 Task: Find connections with filter location Wernigerode with filter topic #covid19with filter profile language Potuguese with filter current company Oil and Natural Gas Corporation Ltd with filter school Vidya Prasarak Mandals K G Joshi College of Arts & N G Bedekar College of Commerce Chendani Bunder Road Thane 400 601 with filter industry Commercial and Industrial Machinery Maintenance with filter service category Real Estate Appraisal with filter keywords title Wedding Coordinator
Action: Mouse moved to (474, 60)
Screenshot: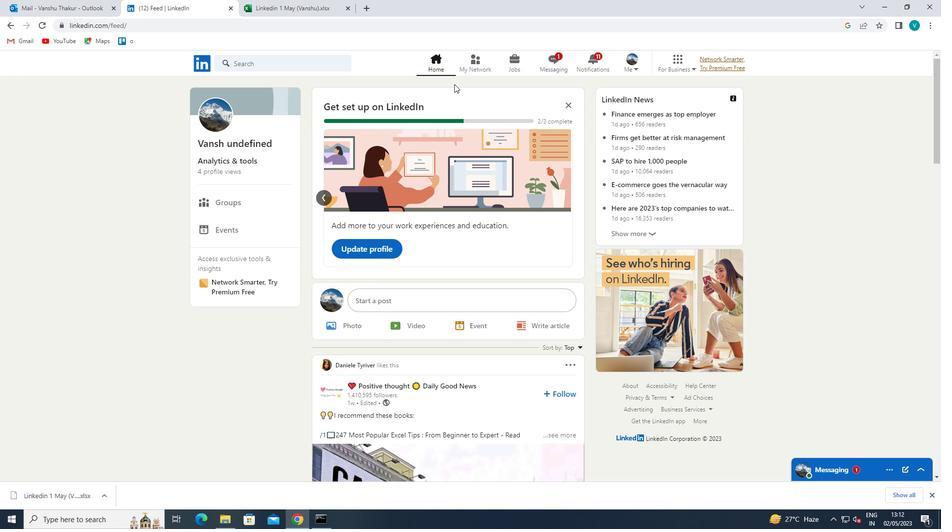 
Action: Mouse pressed left at (474, 60)
Screenshot: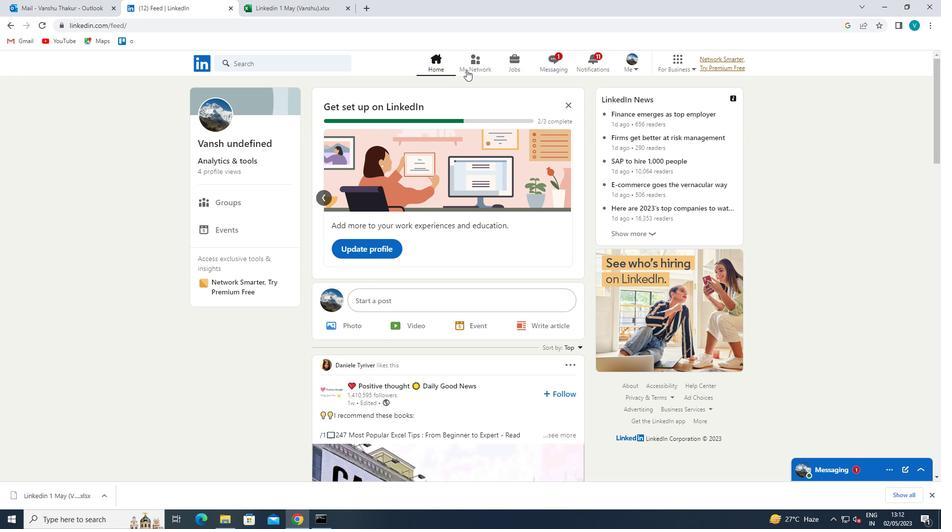 
Action: Mouse moved to (265, 112)
Screenshot: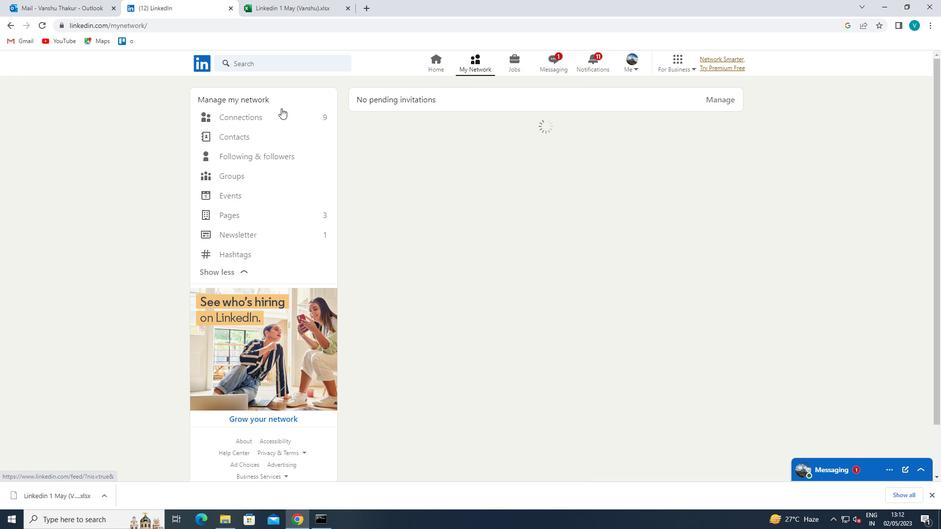 
Action: Mouse pressed left at (265, 112)
Screenshot: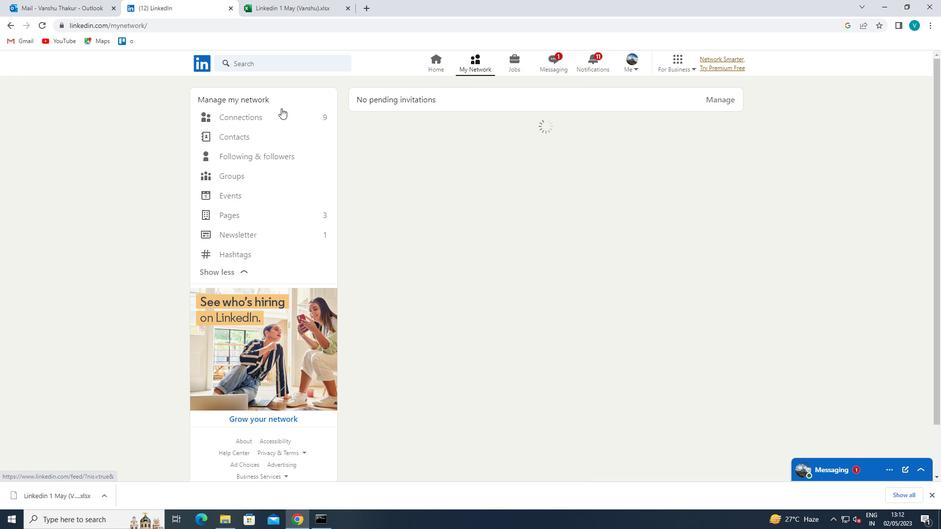 
Action: Mouse moved to (567, 121)
Screenshot: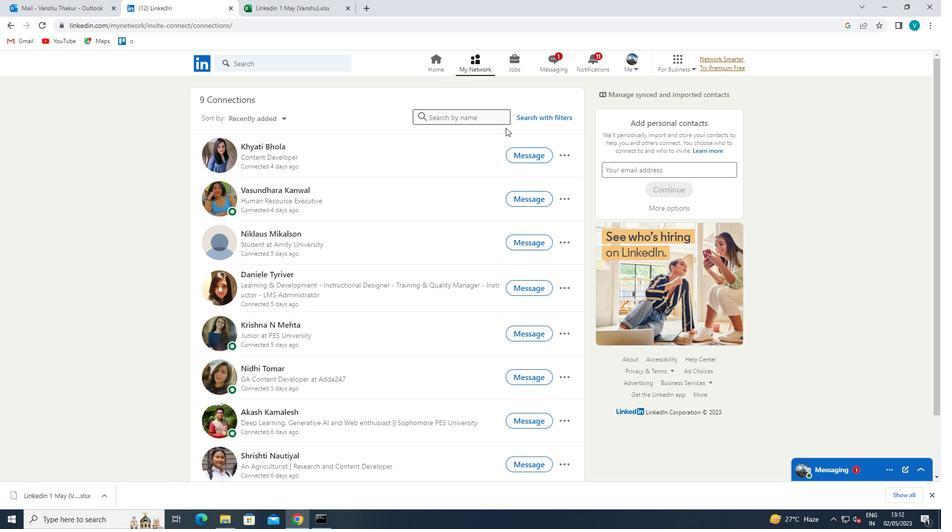 
Action: Mouse pressed left at (567, 121)
Screenshot: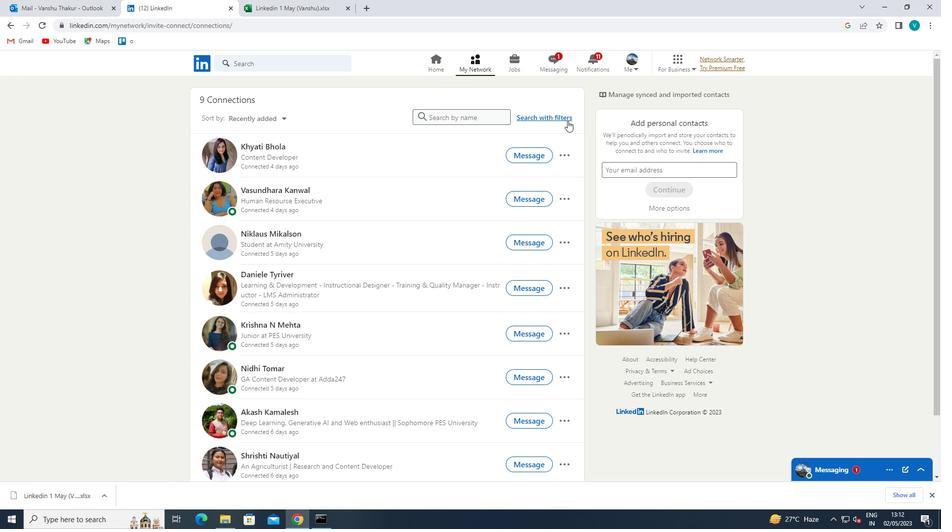 
Action: Mouse moved to (456, 90)
Screenshot: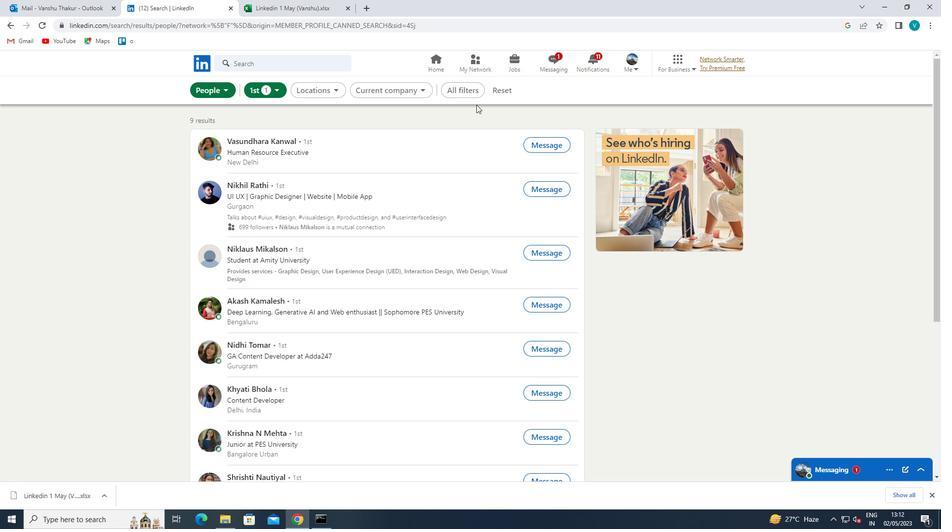 
Action: Mouse pressed left at (456, 90)
Screenshot: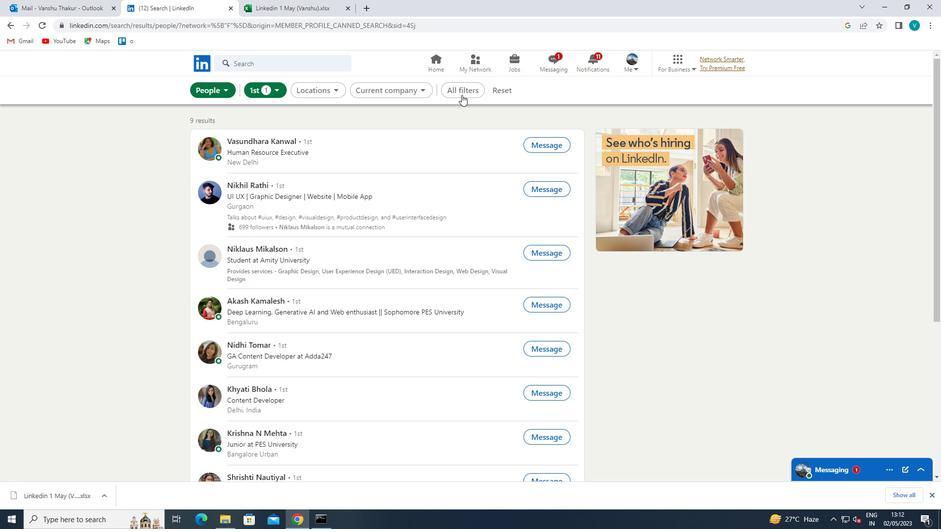 
Action: Mouse moved to (752, 196)
Screenshot: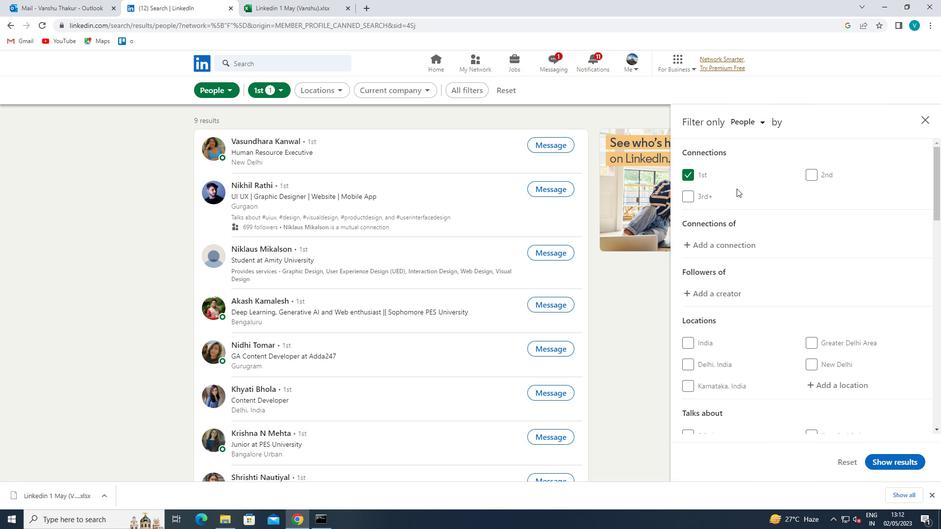 
Action: Mouse scrolled (752, 196) with delta (0, 0)
Screenshot: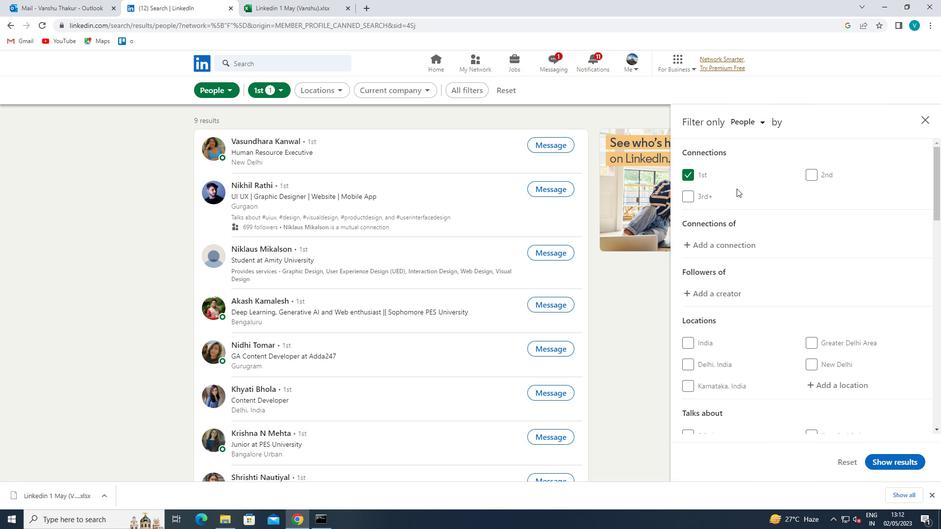 
Action: Mouse moved to (752, 197)
Screenshot: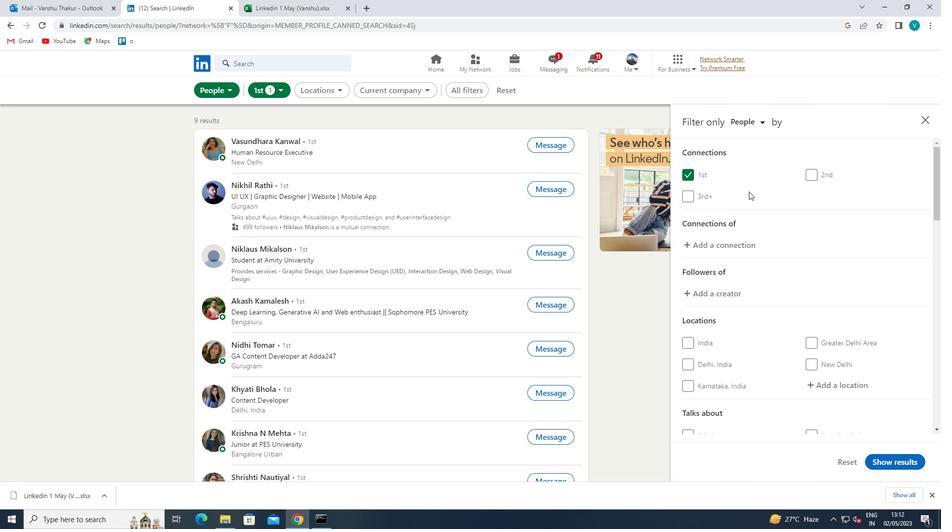 
Action: Mouse scrolled (752, 197) with delta (0, 0)
Screenshot: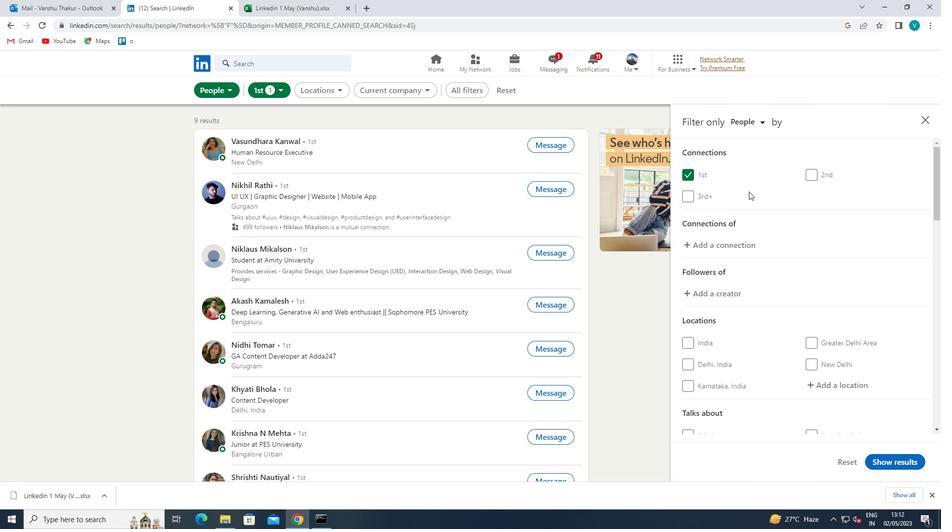 
Action: Mouse moved to (825, 287)
Screenshot: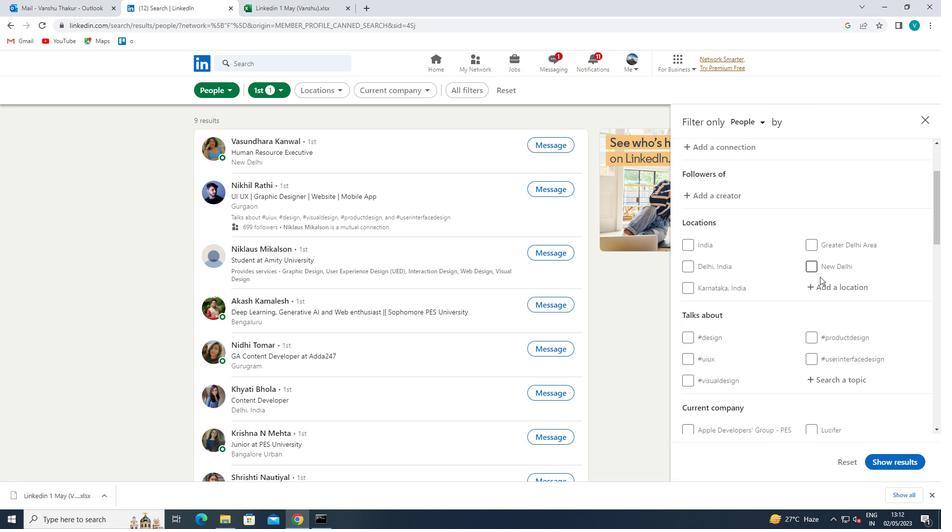 
Action: Mouse pressed left at (825, 287)
Screenshot: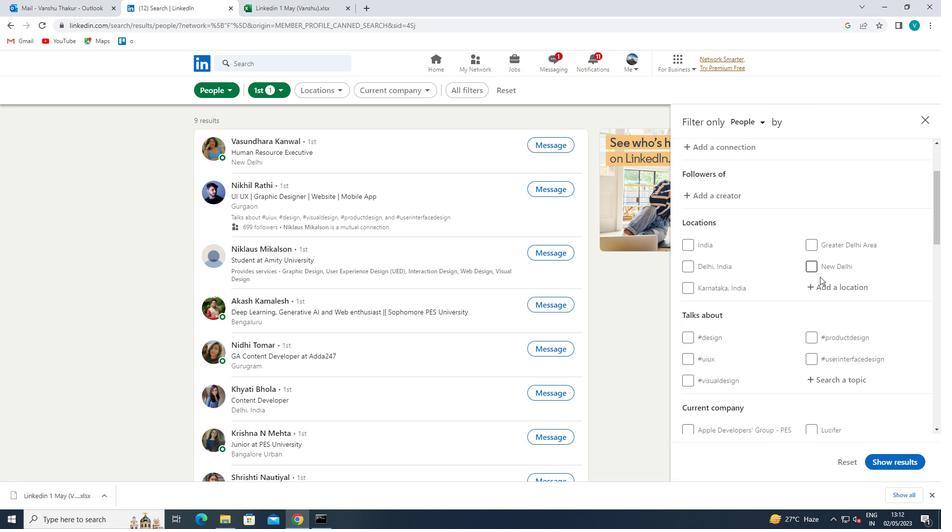 
Action: Key pressed <Key.shift><Key.shift>WERNI
Screenshot: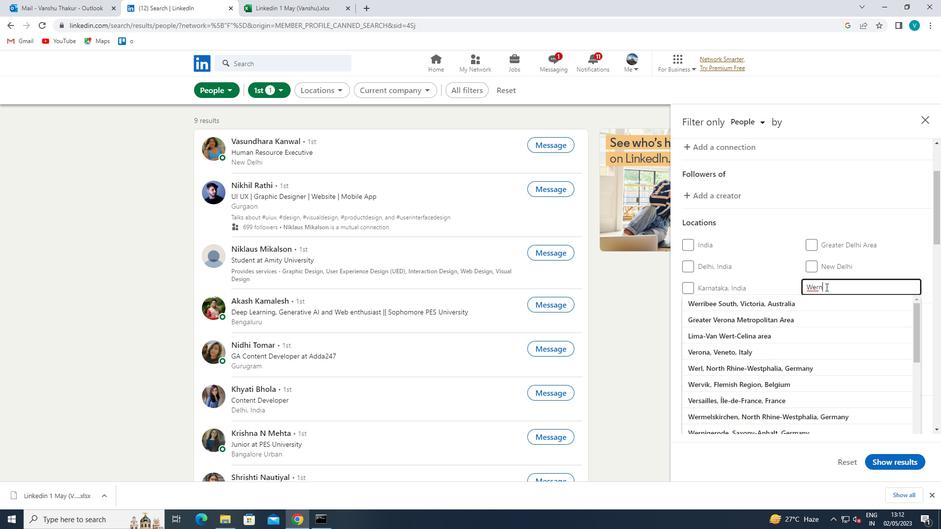 
Action: Mouse moved to (803, 306)
Screenshot: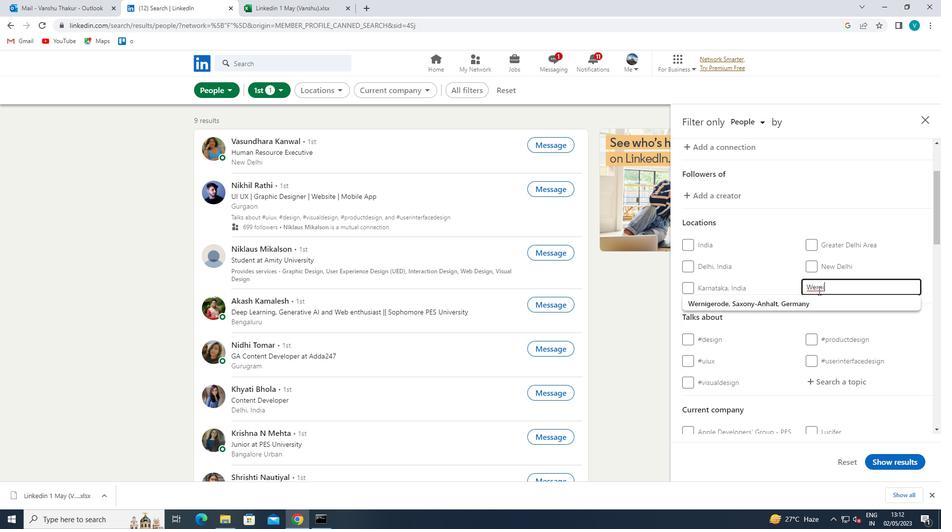 
Action: Mouse pressed left at (803, 306)
Screenshot: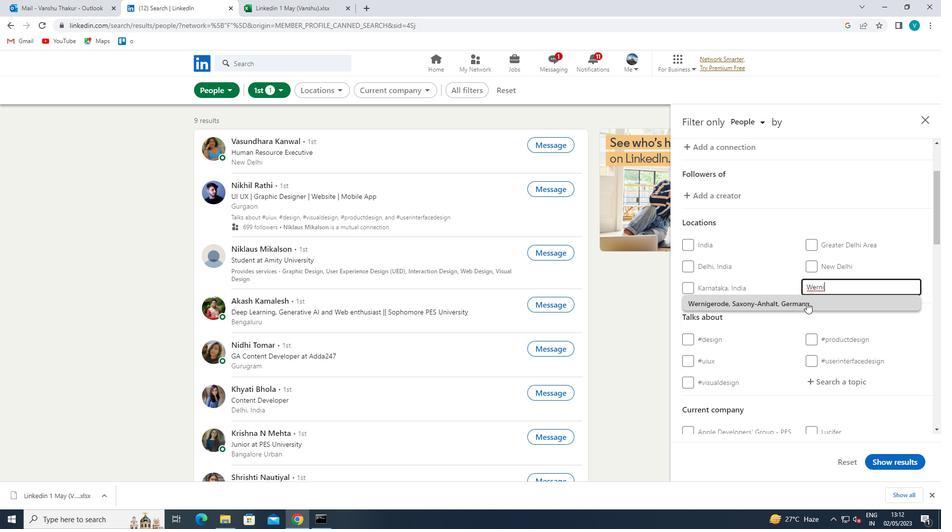 
Action: Mouse scrolled (803, 305) with delta (0, 0)
Screenshot: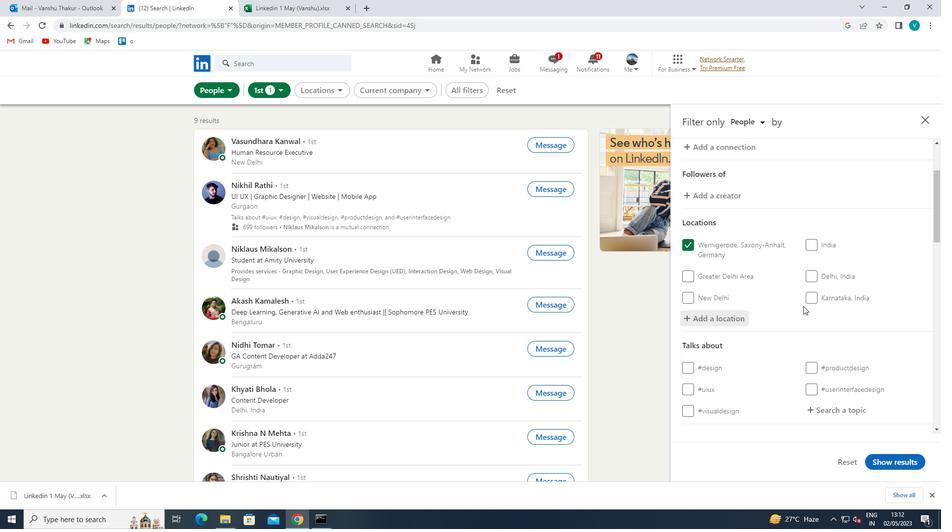
Action: Mouse scrolled (803, 305) with delta (0, 0)
Screenshot: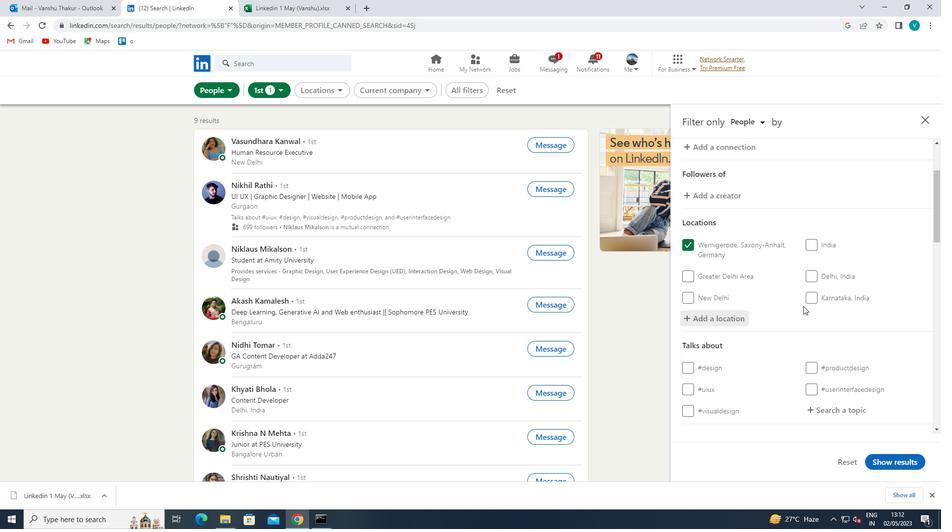 
Action: Mouse moved to (804, 308)
Screenshot: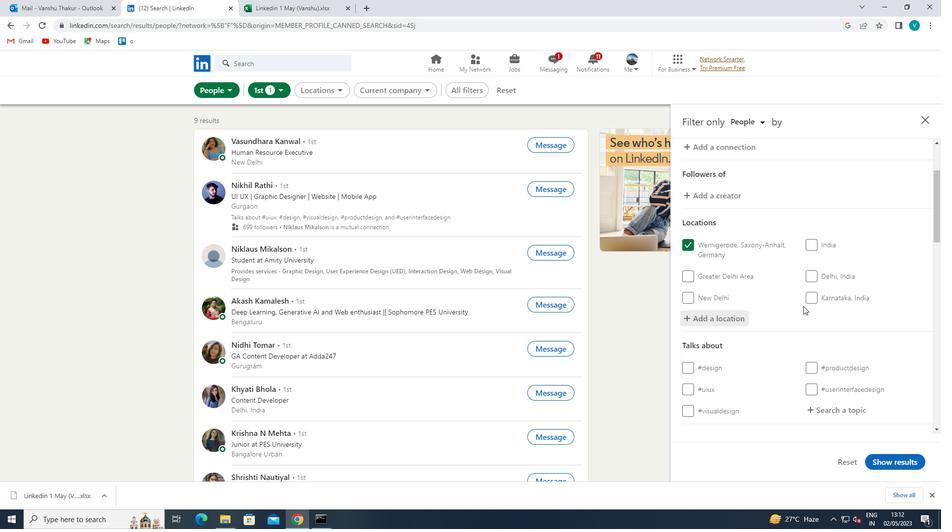 
Action: Mouse scrolled (804, 308) with delta (0, 0)
Screenshot: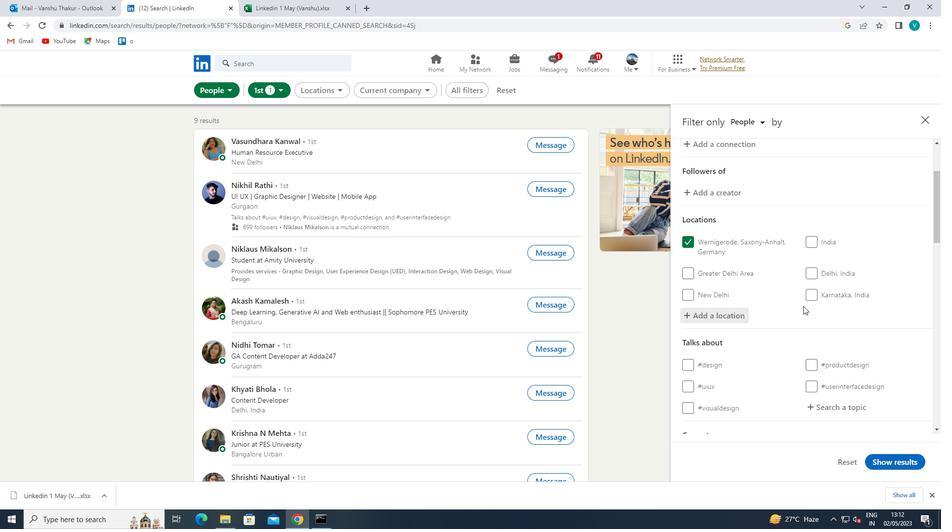 
Action: Mouse moved to (856, 253)
Screenshot: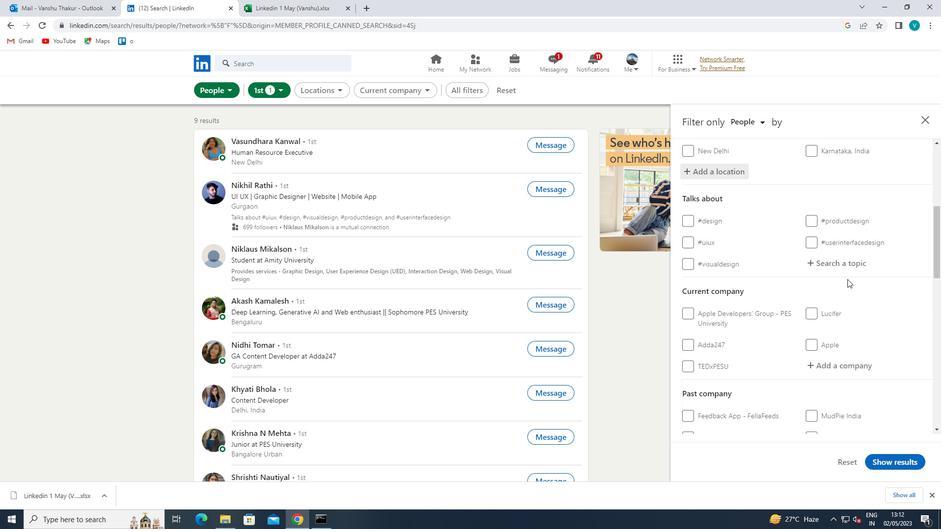 
Action: Mouse pressed left at (856, 253)
Screenshot: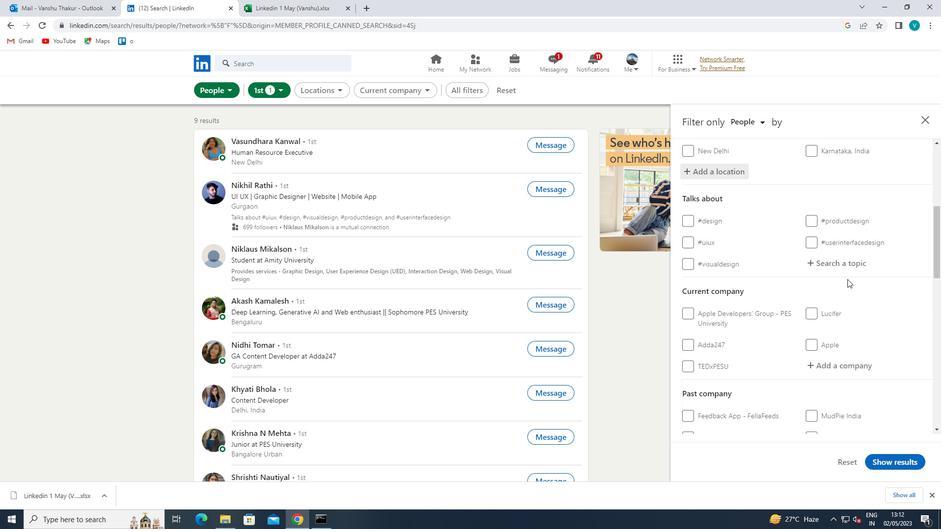 
Action: Mouse moved to (852, 258)
Screenshot: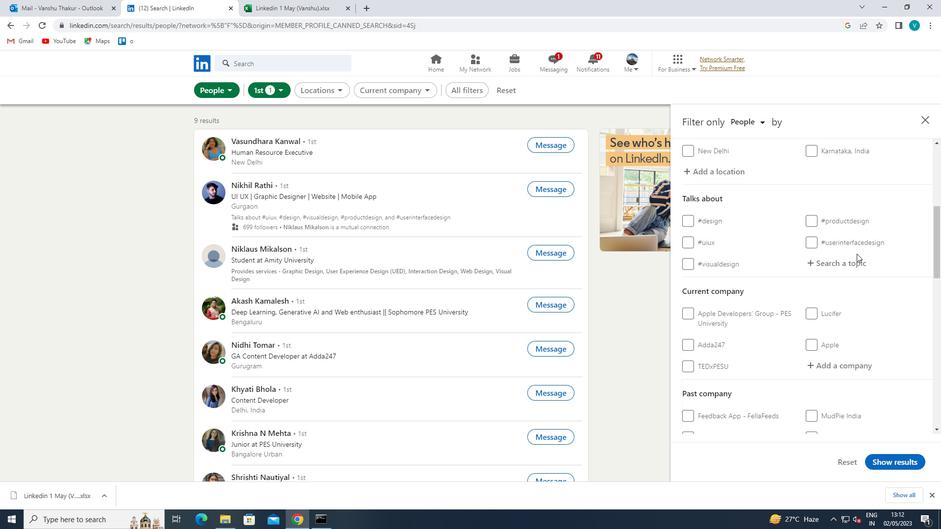 
Action: Mouse pressed left at (852, 258)
Screenshot: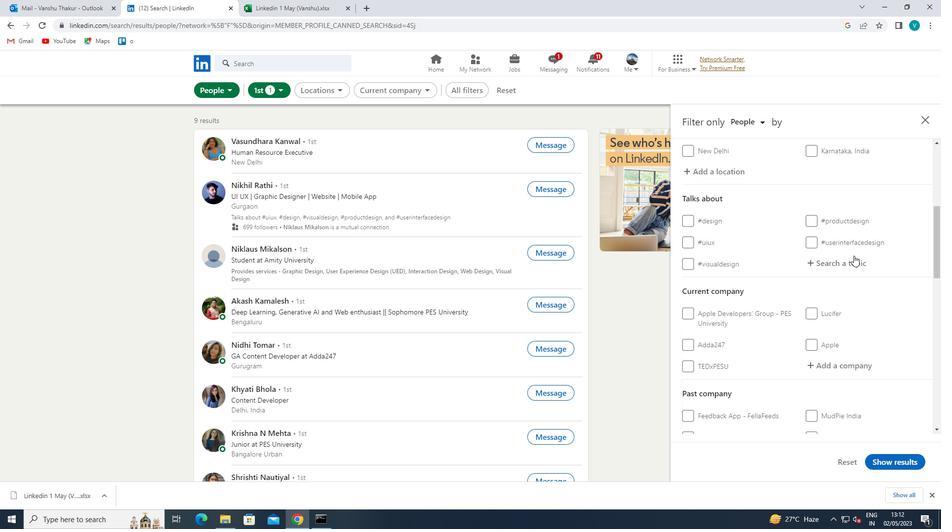 
Action: Key pressed <Key.shift><Key.shift><Key.shift><Key.shift><Key.shift><Key.shift><Key.shift><Key.shift><Key.shift>#COVID19
Screenshot: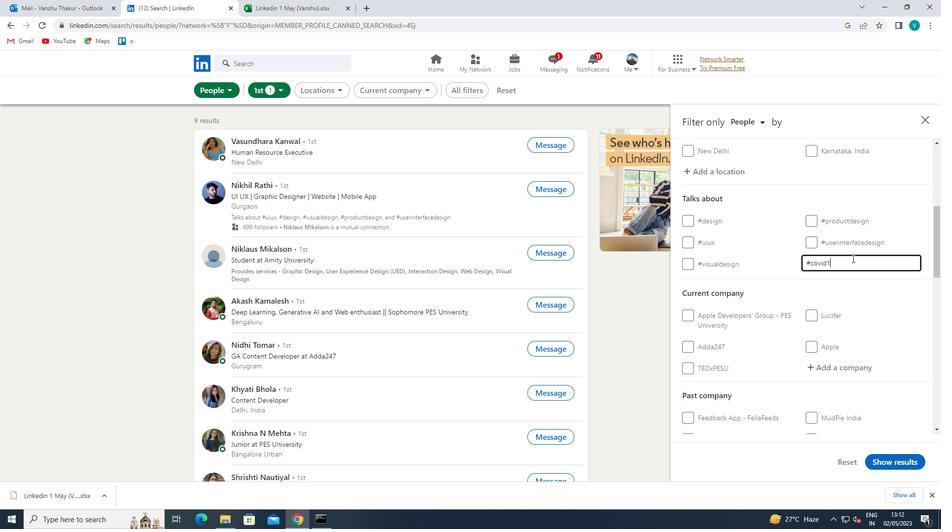 
Action: Mouse moved to (834, 270)
Screenshot: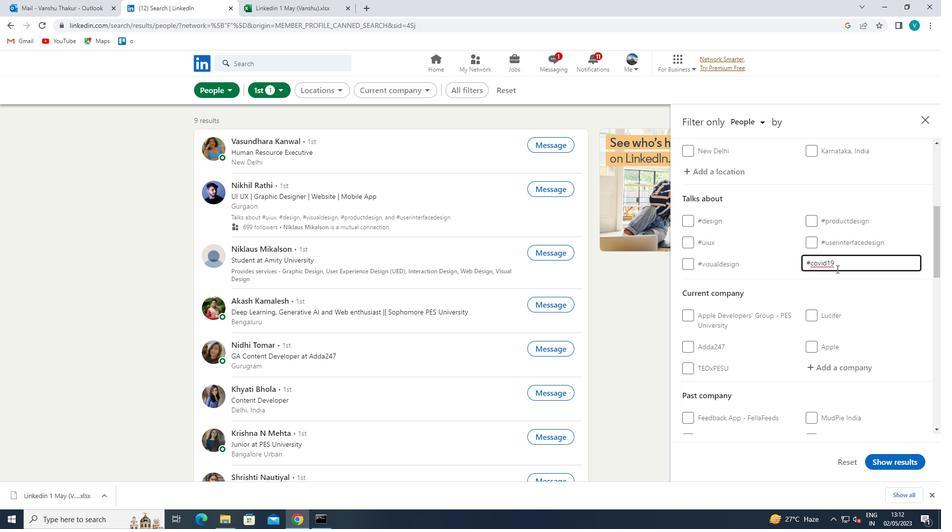 
Action: Mouse scrolled (834, 270) with delta (0, 0)
Screenshot: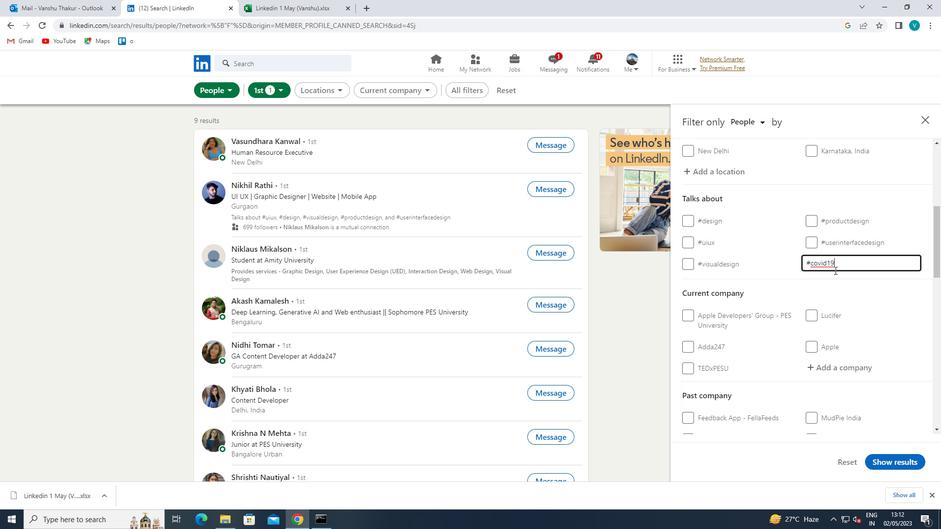 
Action: Mouse moved to (836, 276)
Screenshot: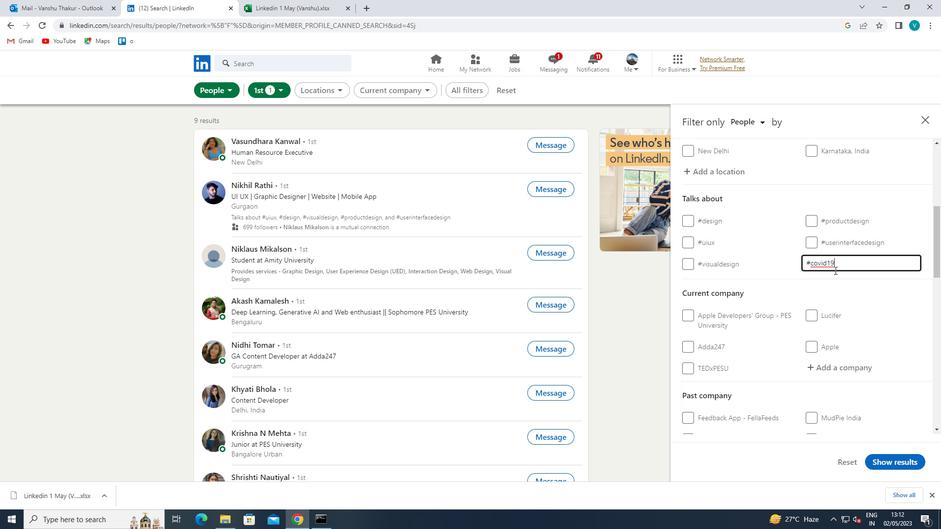 
Action: Mouse scrolled (836, 275) with delta (0, 0)
Screenshot: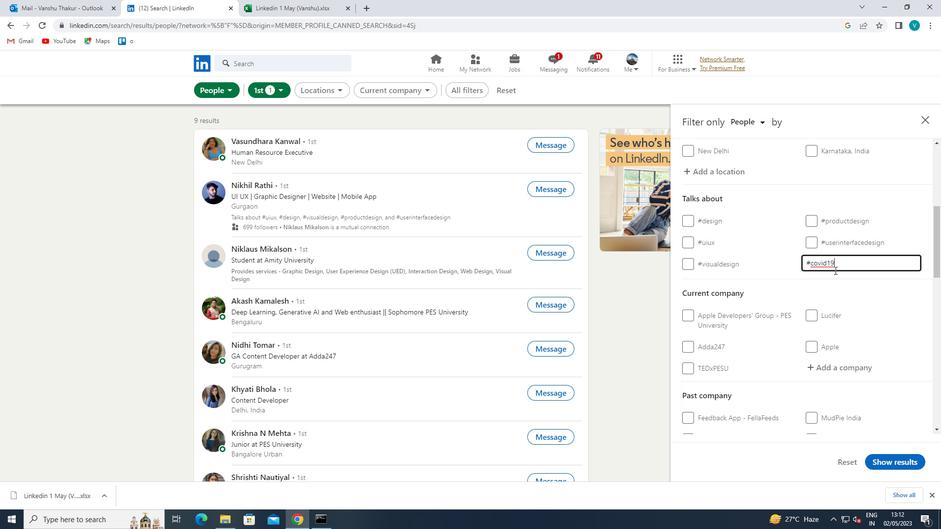 
Action: Mouse moved to (845, 269)
Screenshot: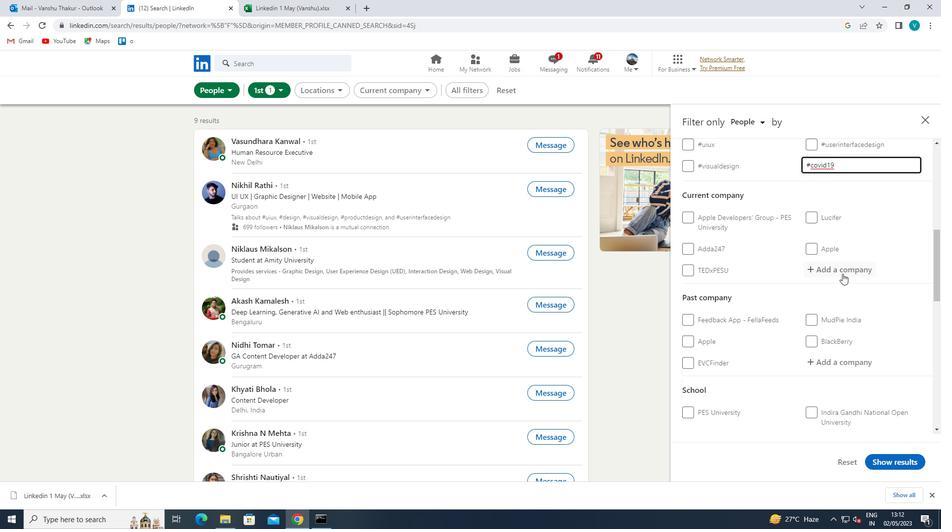 
Action: Mouse pressed left at (845, 269)
Screenshot: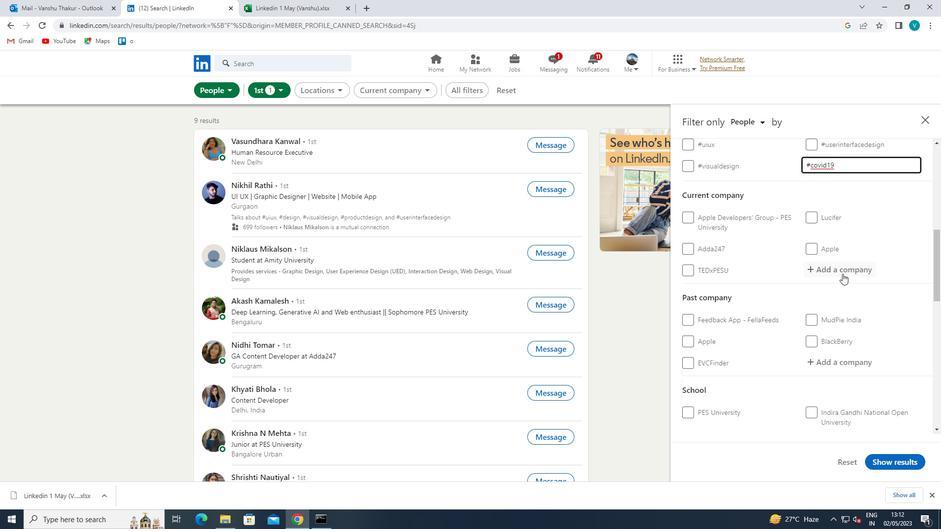 
Action: Key pressed <Key.shift>OIL<Key.space>AND<Key.space>
Screenshot: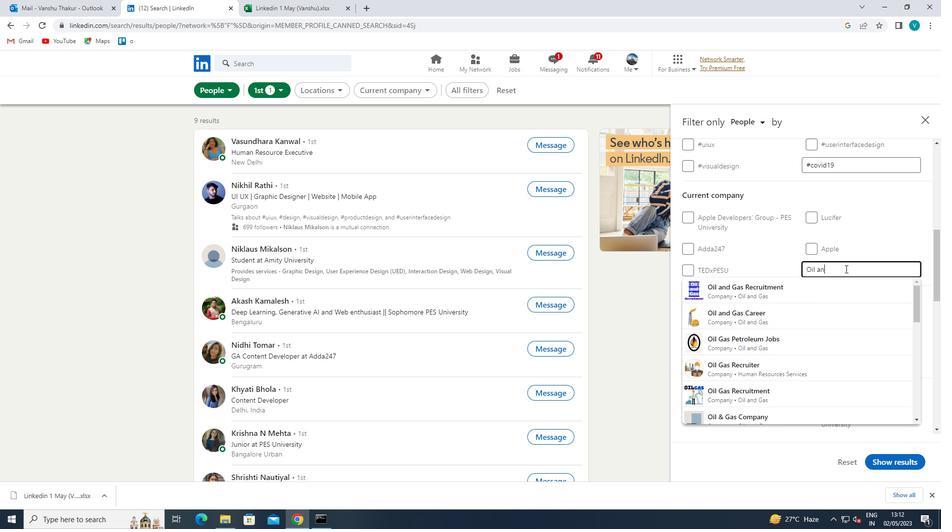 
Action: Mouse moved to (818, 337)
Screenshot: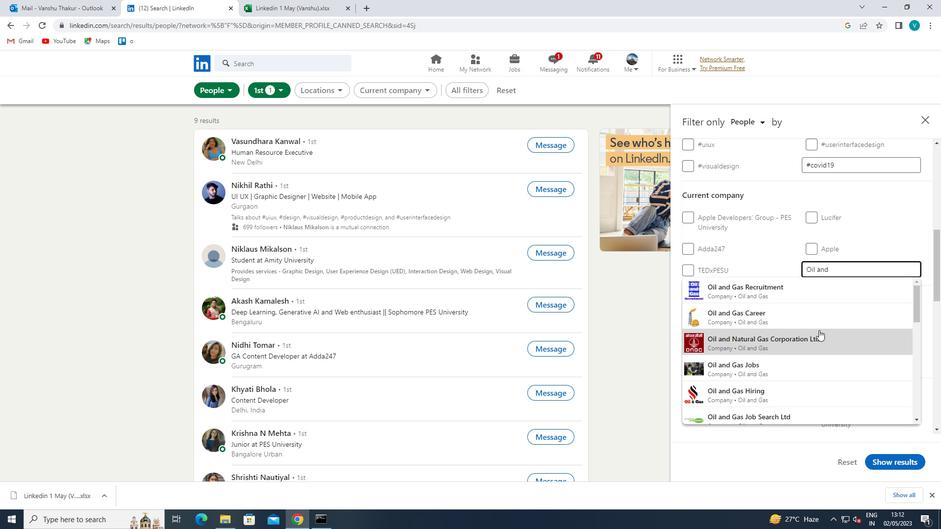 
Action: Mouse pressed left at (818, 337)
Screenshot: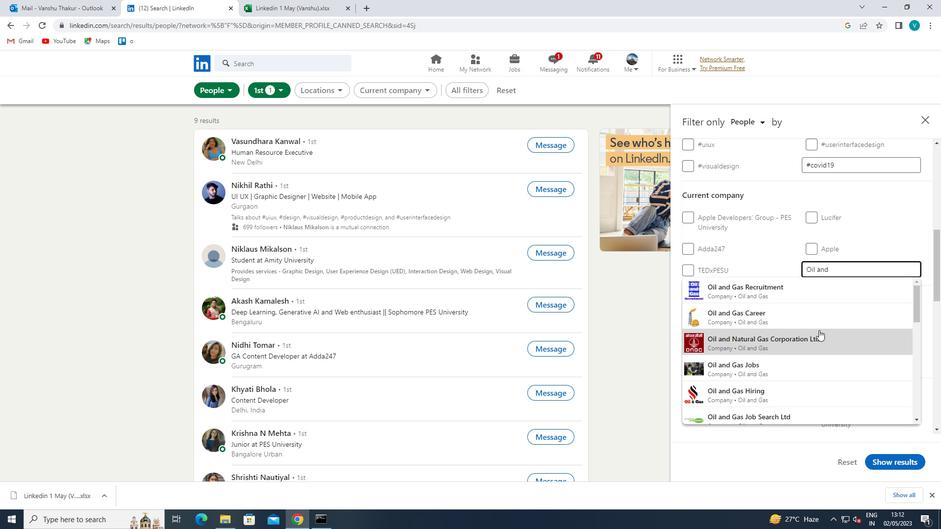 
Action: Mouse moved to (827, 320)
Screenshot: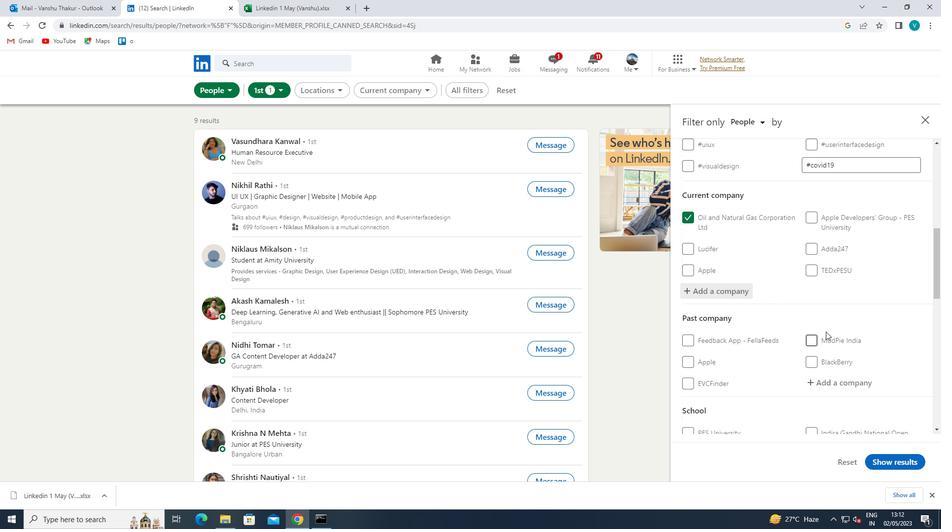 
Action: Mouse scrolled (827, 319) with delta (0, 0)
Screenshot: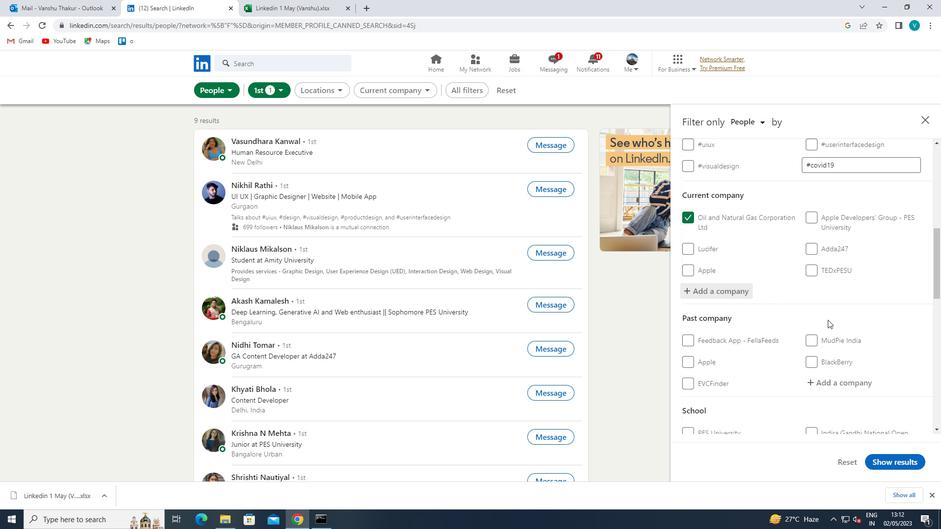 
Action: Mouse scrolled (827, 319) with delta (0, 0)
Screenshot: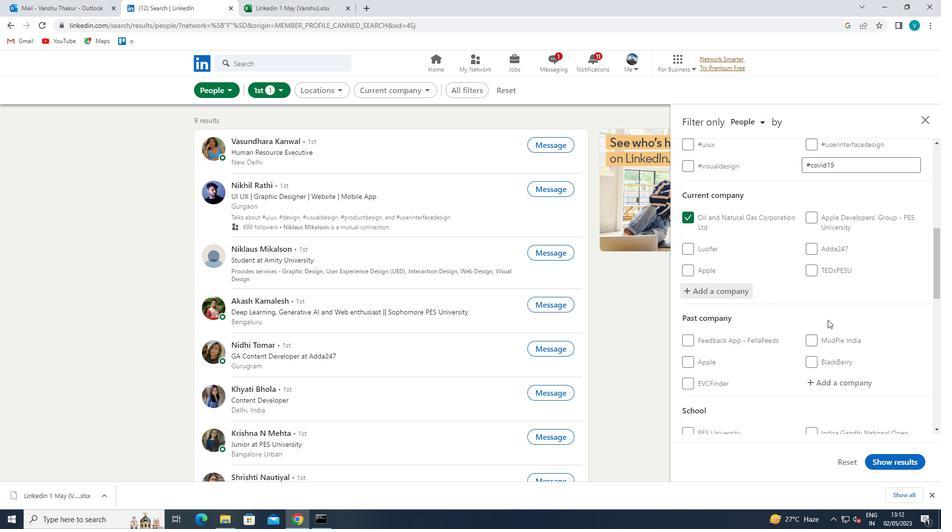 
Action: Mouse scrolled (827, 319) with delta (0, 0)
Screenshot: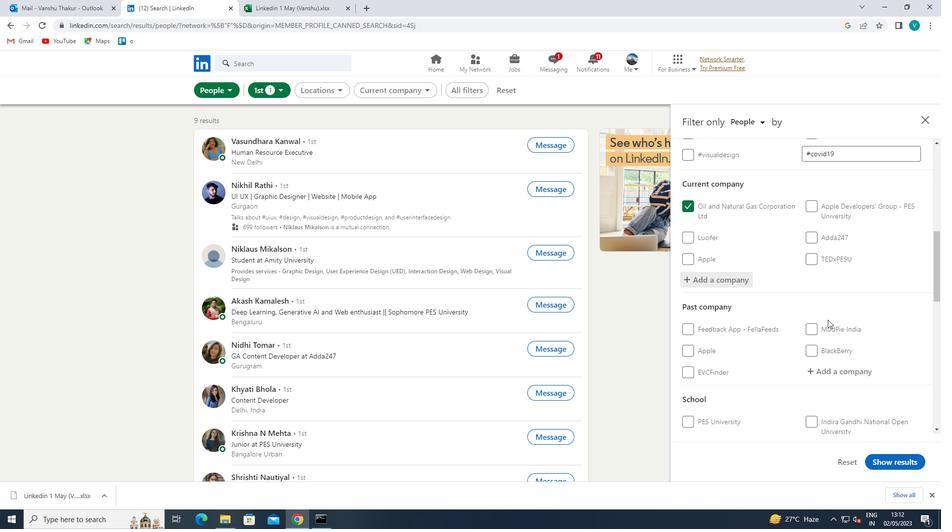 
Action: Mouse moved to (826, 358)
Screenshot: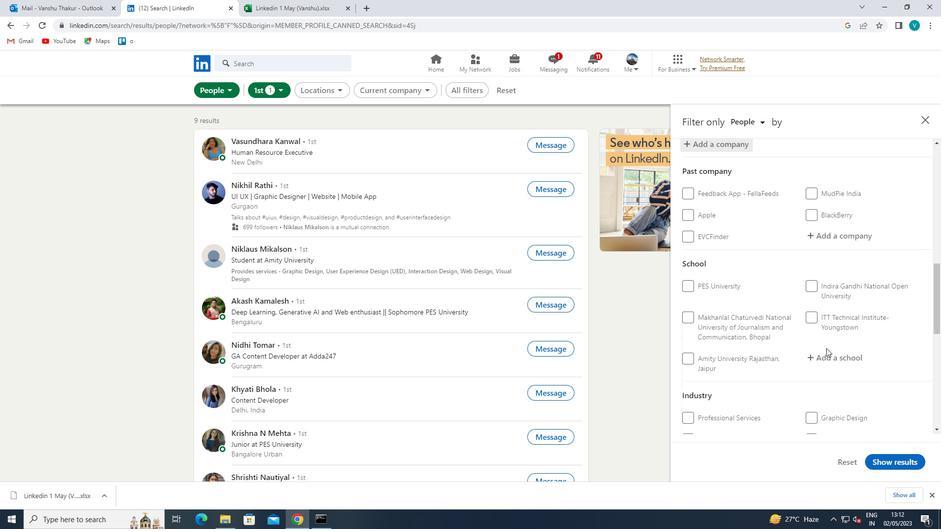 
Action: Mouse pressed left at (826, 358)
Screenshot: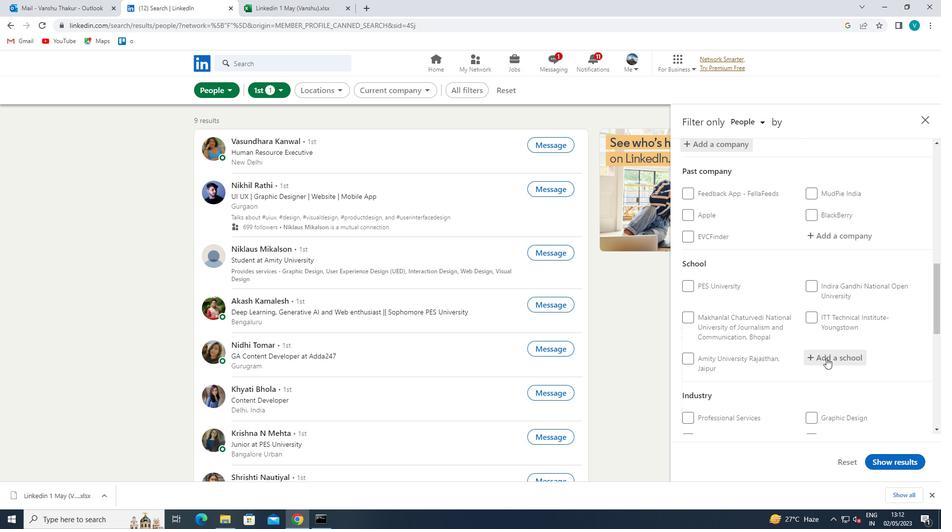 
Action: Key pressed <Key.shift><Key.shift><Key.shift><Key.shift><Key.shift><Key.shift><Key.shift><Key.shift><Key.shift><Key.shift>VIDYA<Key.space><Key.shift>PRASARAK<Key.space>
Screenshot: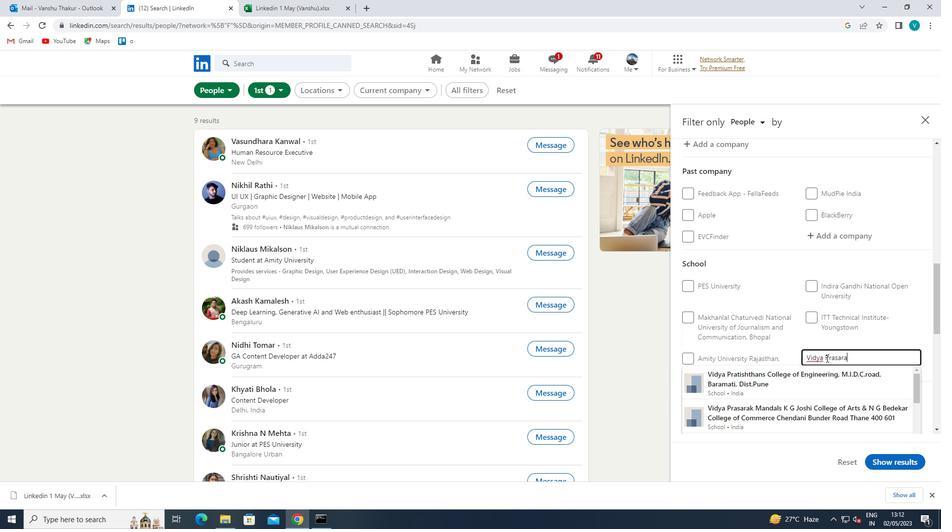 
Action: Mouse moved to (818, 378)
Screenshot: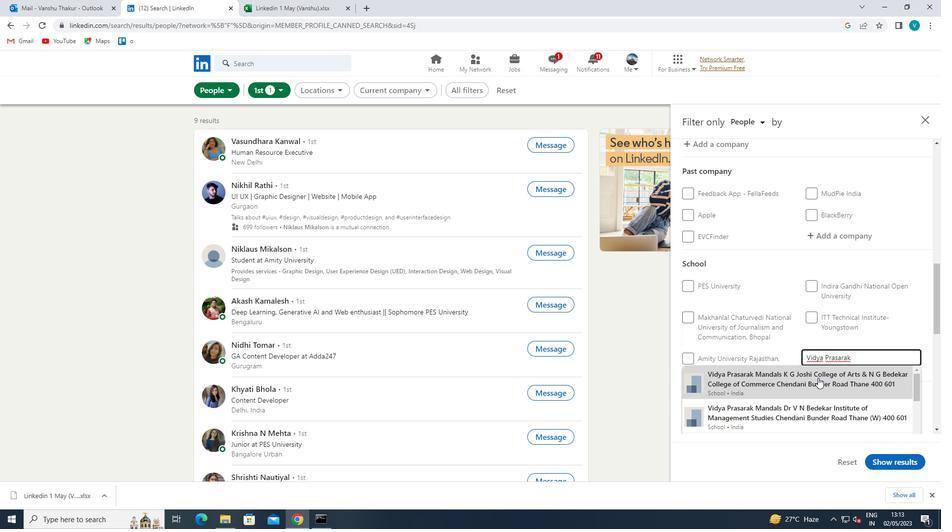 
Action: Mouse pressed left at (818, 378)
Screenshot: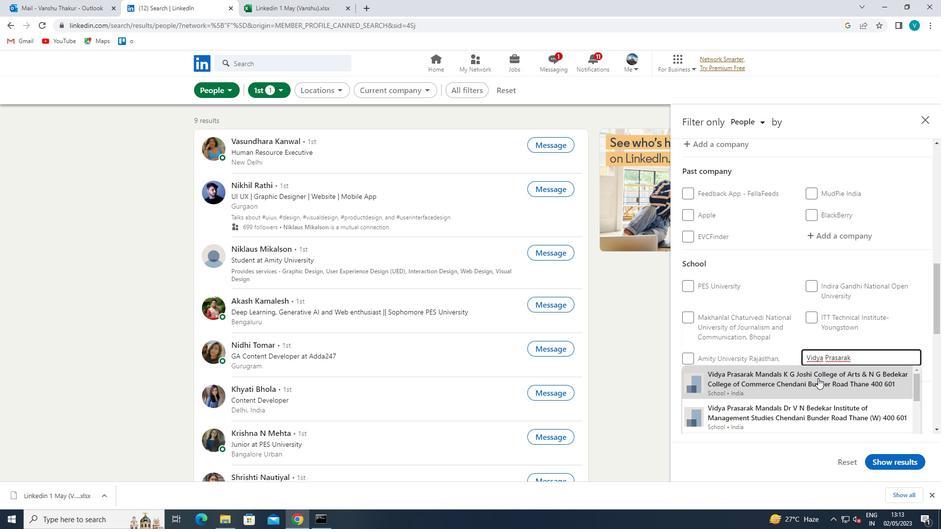 
Action: Mouse scrolled (818, 377) with delta (0, 0)
Screenshot: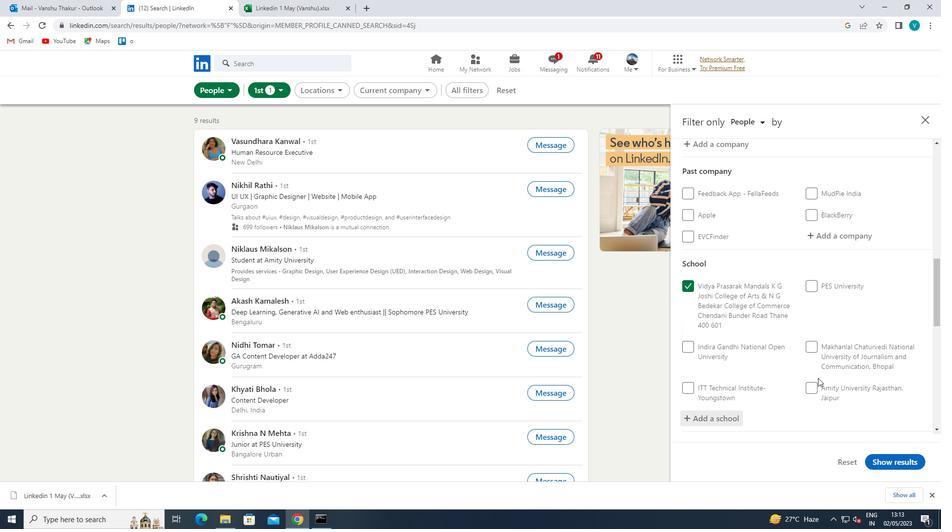 
Action: Mouse scrolled (818, 377) with delta (0, 0)
Screenshot: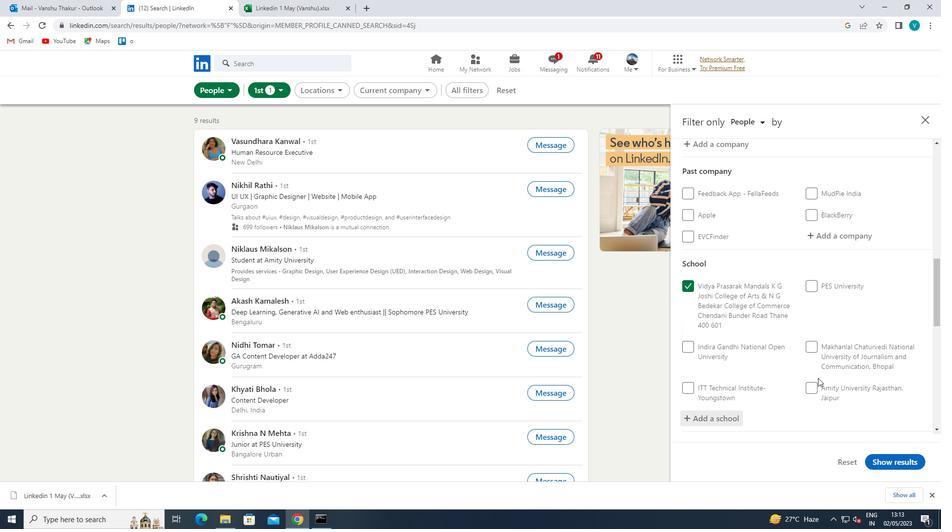 
Action: Mouse scrolled (818, 377) with delta (0, 0)
Screenshot: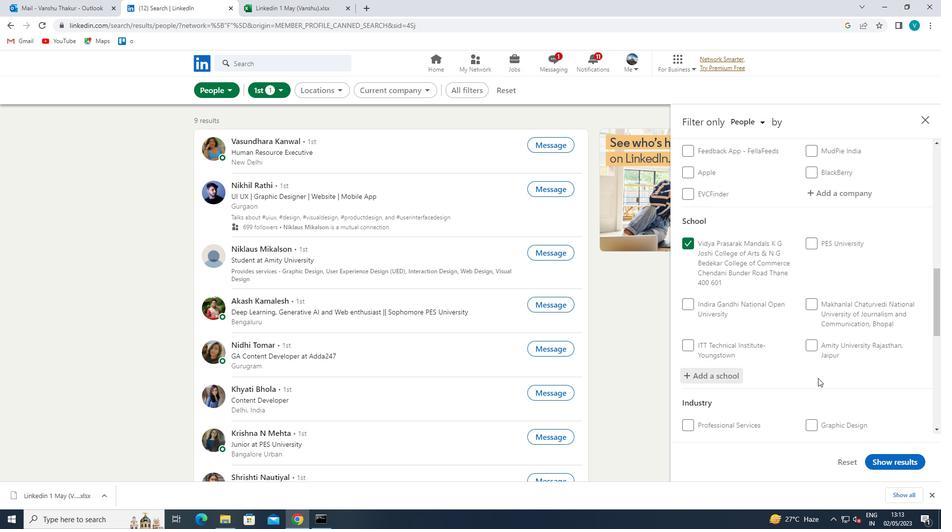 
Action: Mouse scrolled (818, 377) with delta (0, 0)
Screenshot: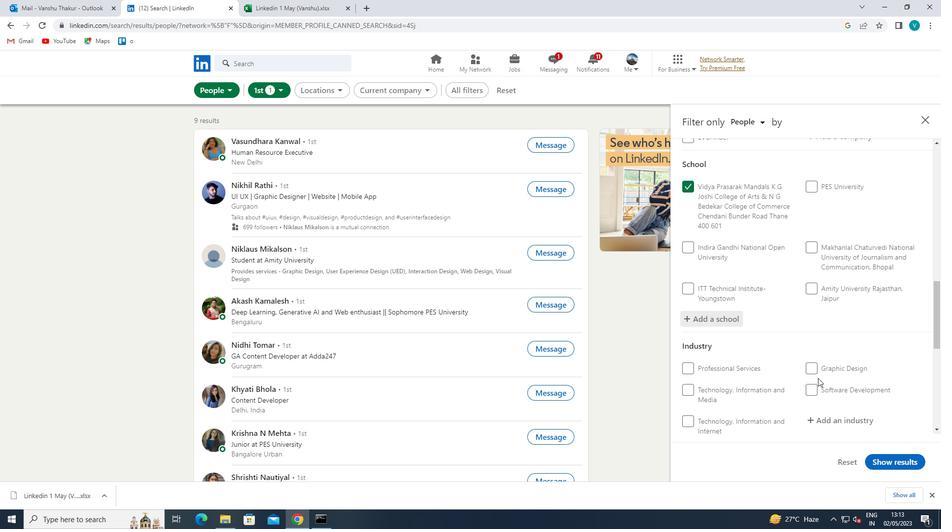 
Action: Mouse moved to (844, 325)
Screenshot: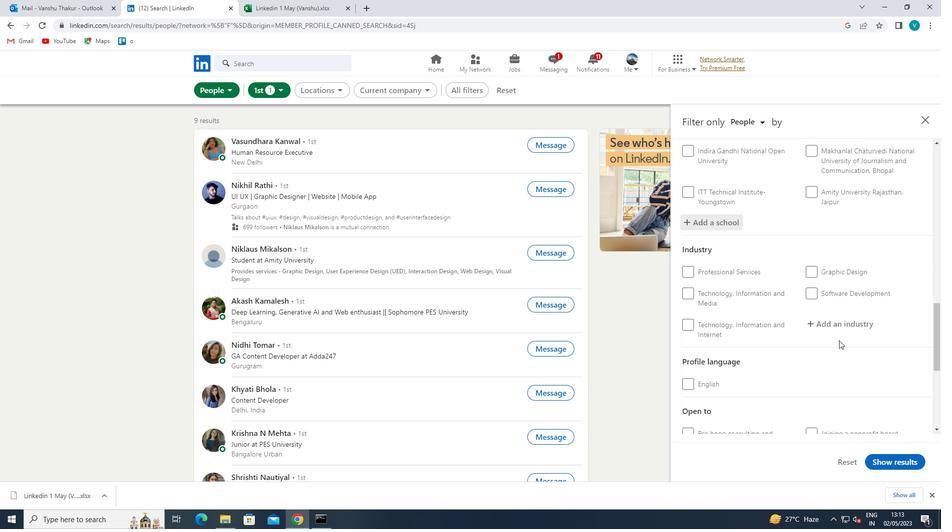 
Action: Mouse pressed left at (844, 325)
Screenshot: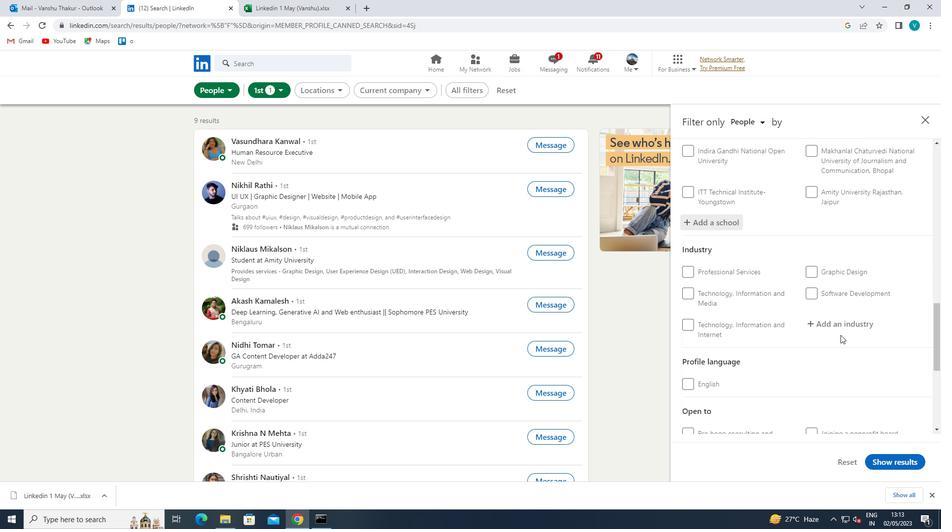 
Action: Mouse moved to (844, 324)
Screenshot: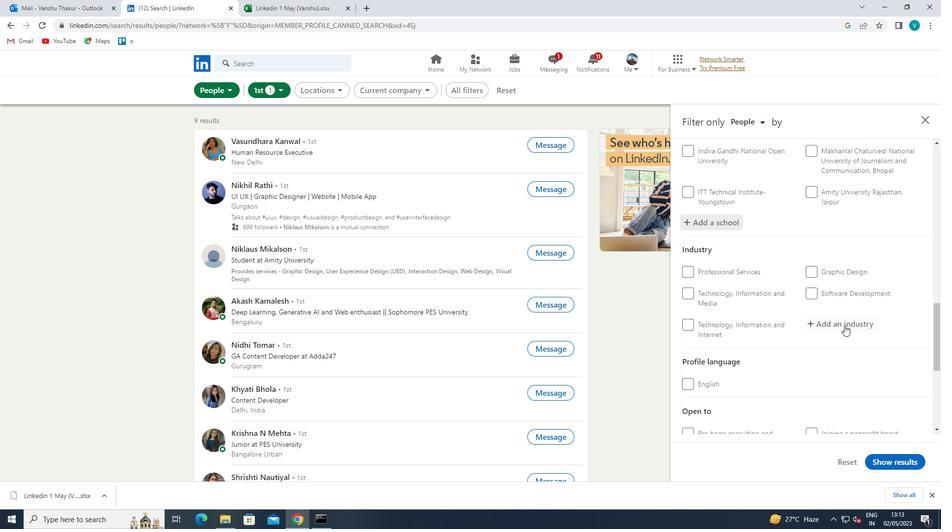 
Action: Key pressed <Key.shift>COMMERCA<Key.backspace>IAL<Key.space>
Screenshot: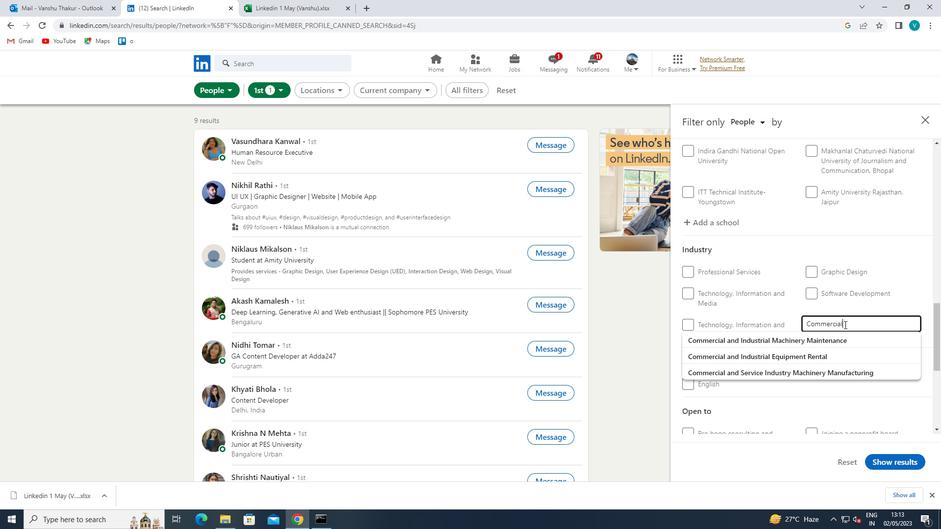 
Action: Mouse moved to (834, 341)
Screenshot: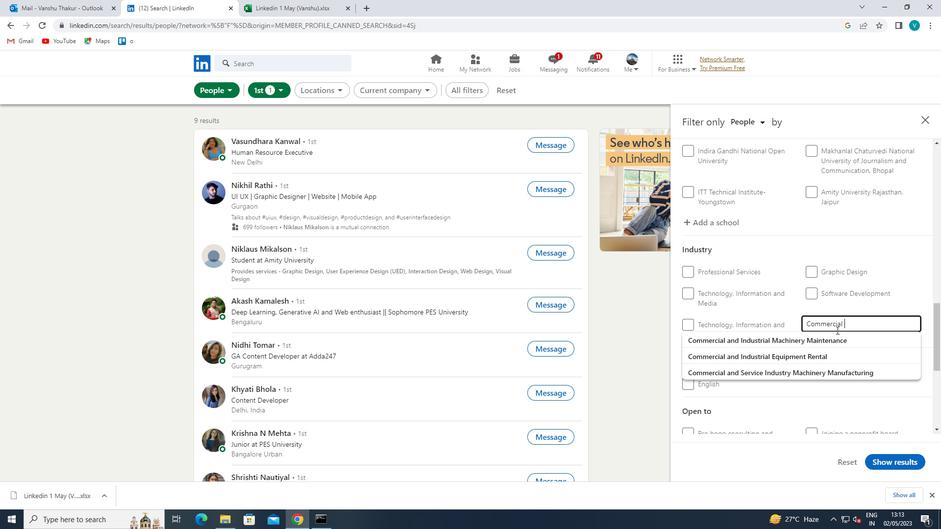 
Action: Mouse pressed left at (834, 341)
Screenshot: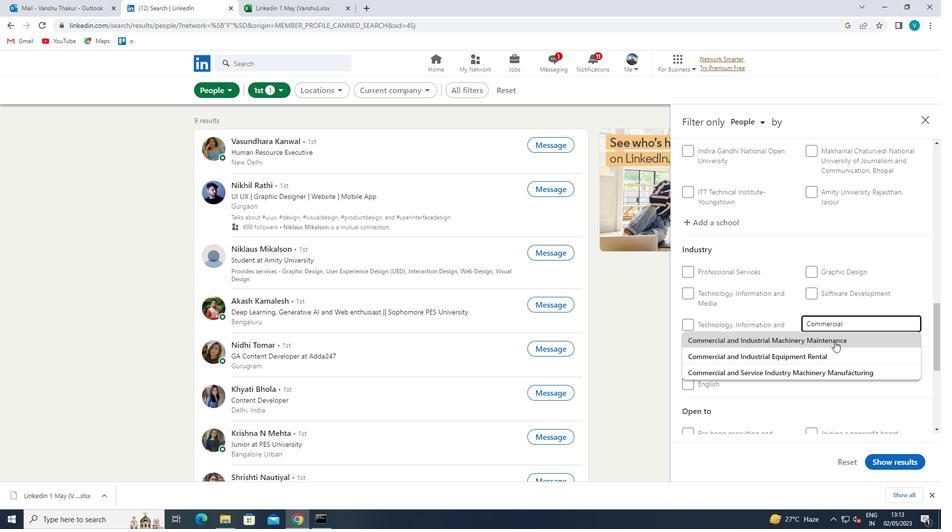 
Action: Mouse moved to (834, 341)
Screenshot: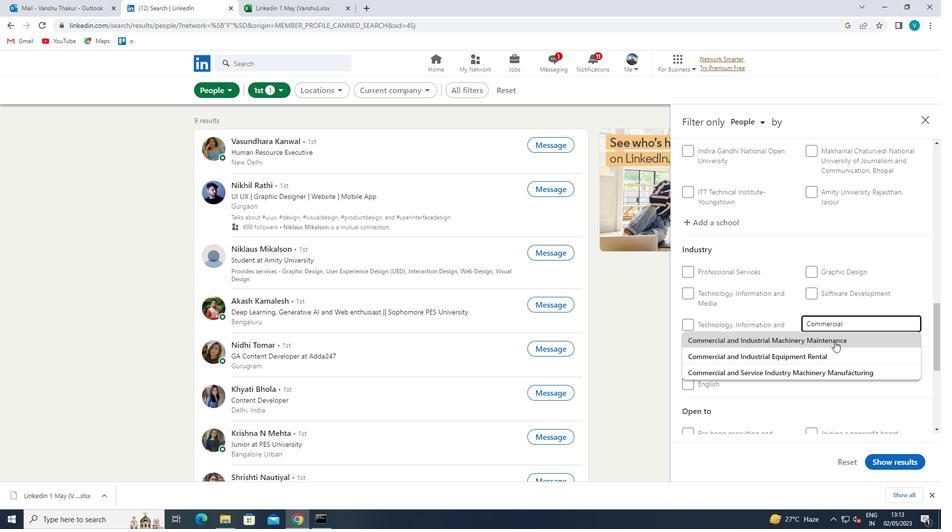 
Action: Mouse scrolled (834, 341) with delta (0, 0)
Screenshot: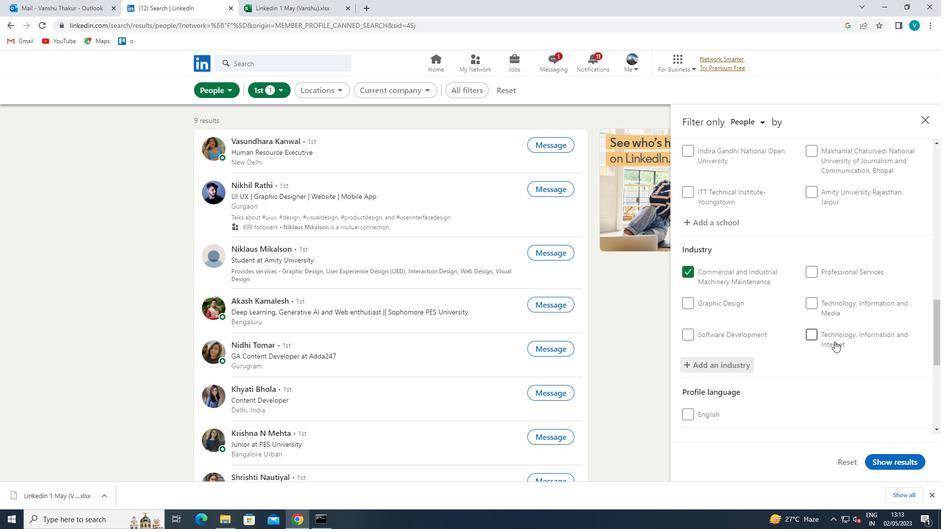 
Action: Mouse scrolled (834, 341) with delta (0, 0)
Screenshot: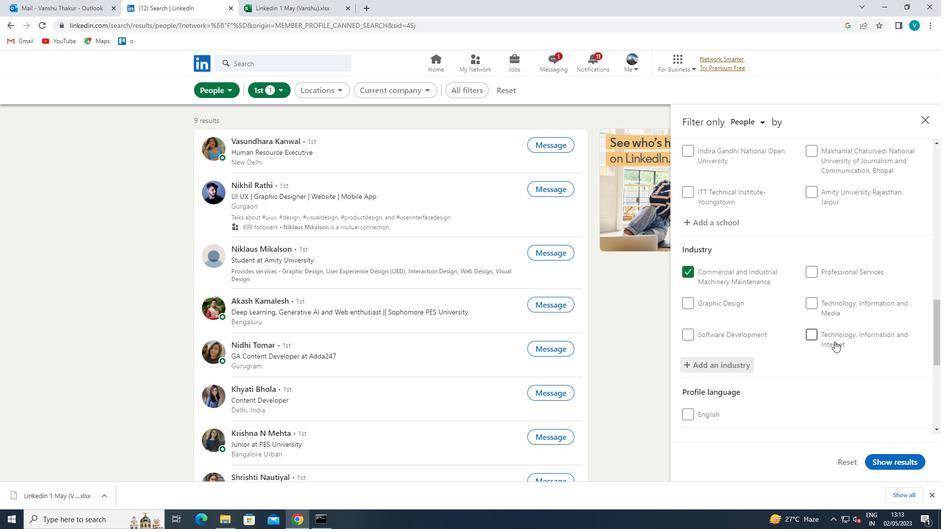 
Action: Mouse scrolled (834, 341) with delta (0, 0)
Screenshot: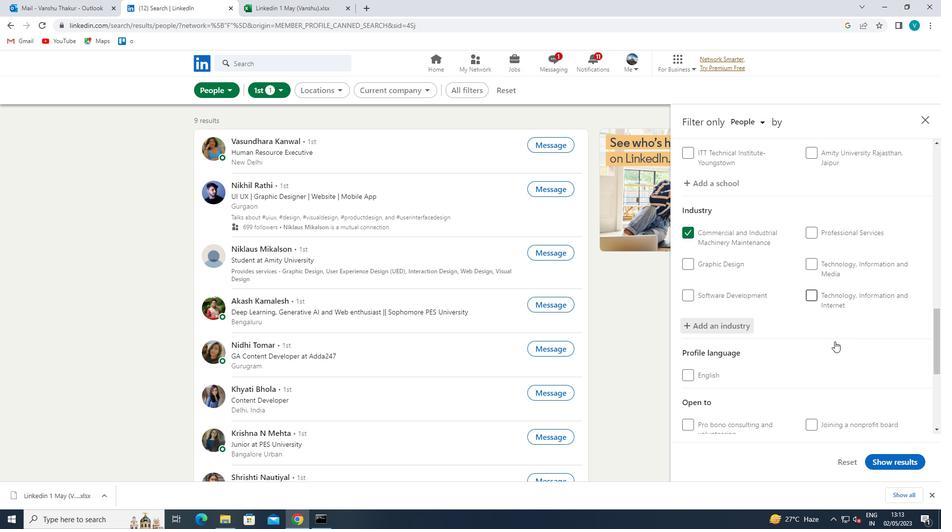 
Action: Mouse scrolled (834, 341) with delta (0, 0)
Screenshot: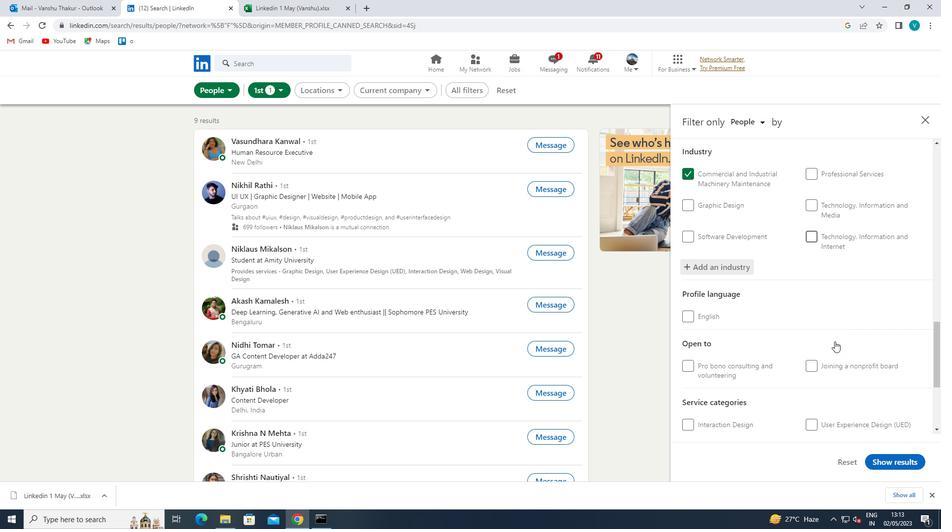 
Action: Mouse moved to (827, 368)
Screenshot: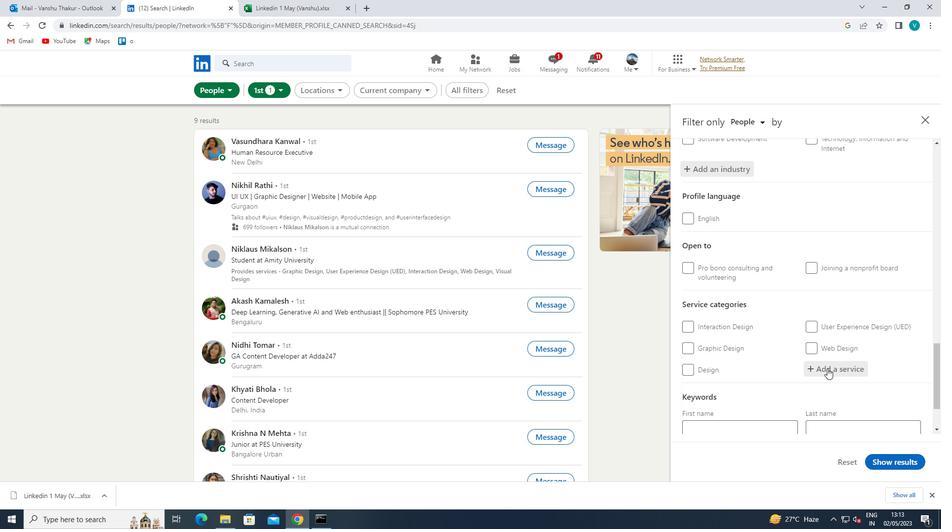 
Action: Mouse pressed left at (827, 368)
Screenshot: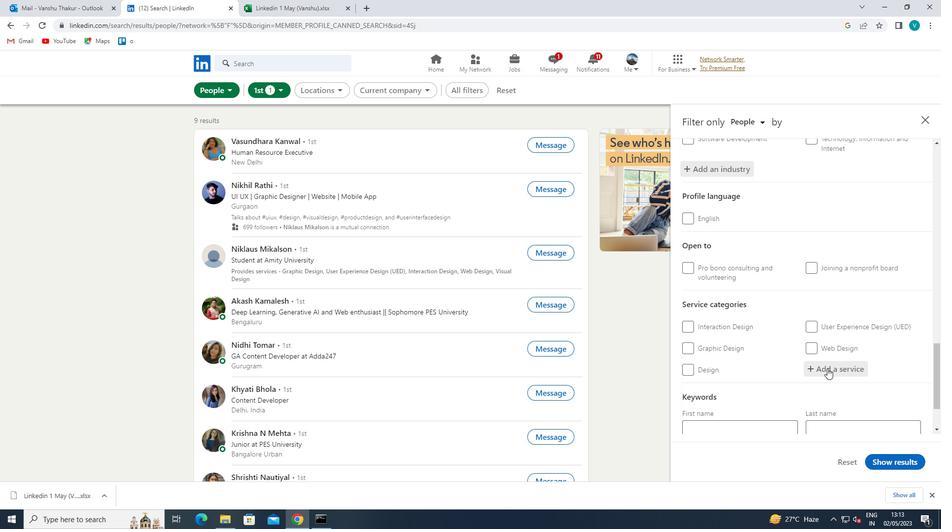 
Action: Mouse moved to (828, 367)
Screenshot: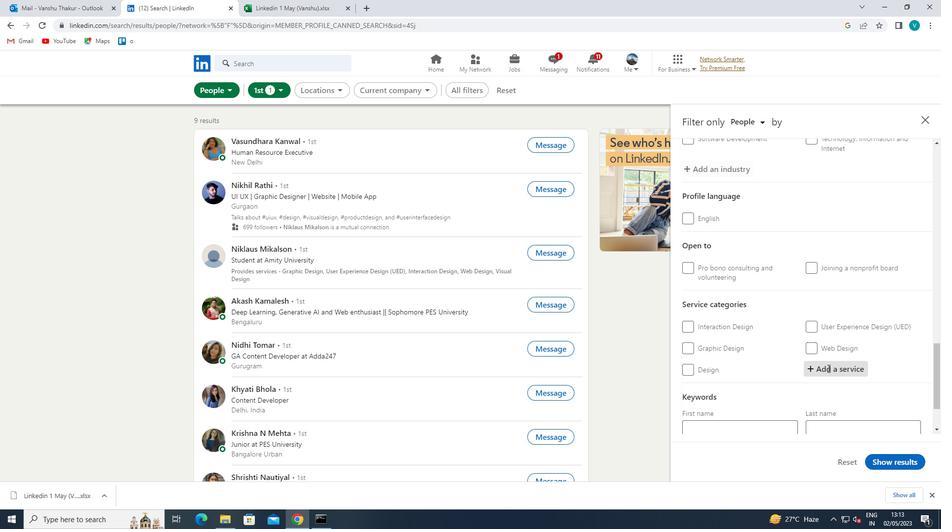 
Action: Key pressed <Key.shift><Key.shift>REAL<Key.space><Key.shift><Key.shift><Key.shift><Key.shift><Key.shift><Key.shift><Key.shift><Key.shift><Key.shift><Key.shift><Key.shift><Key.shift><Key.shift><Key.shift><Key.shift><Key.shift><Key.shift><Key.shift><Key.shift><Key.shift><Key.shift><Key.shift><Key.shift><Key.shift><Key.shift><Key.shift><Key.shift><Key.shift>ESTATE<Key.space>
Screenshot: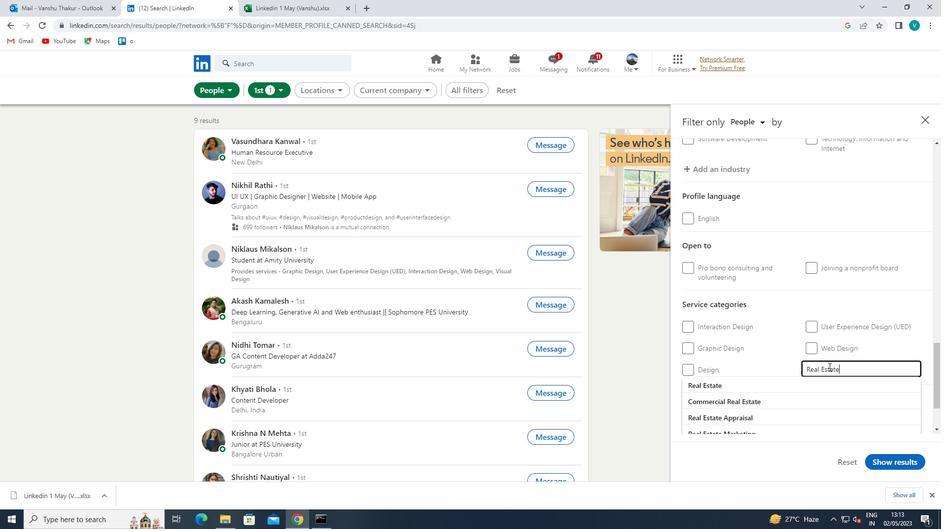 
Action: Mouse moved to (779, 417)
Screenshot: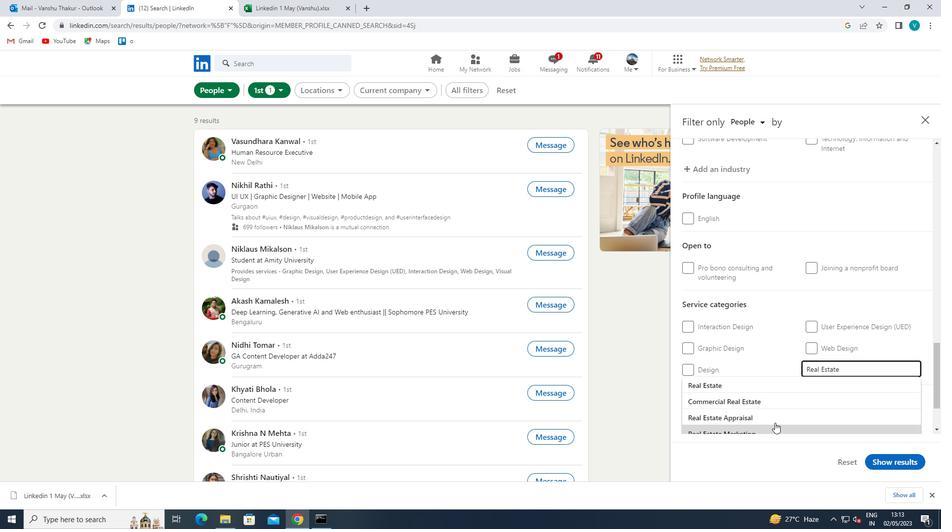 
Action: Mouse pressed left at (779, 417)
Screenshot: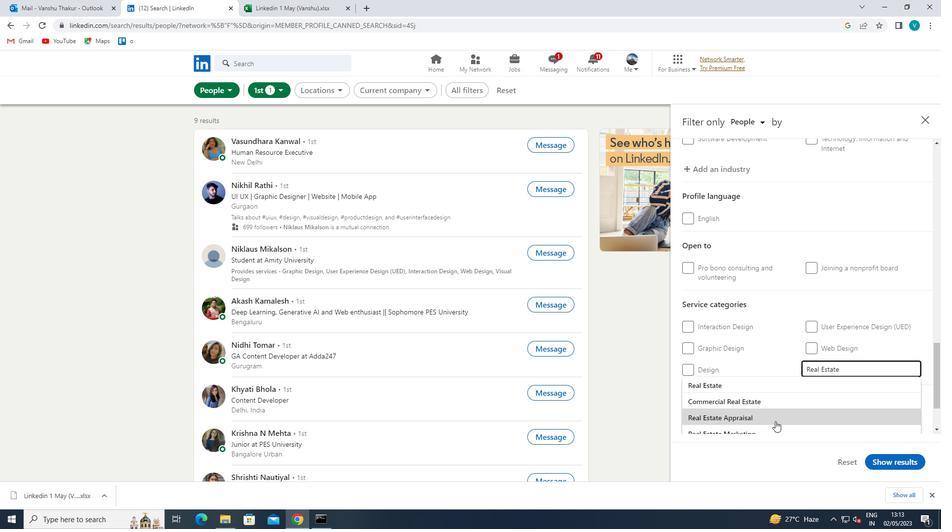 
Action: Mouse moved to (799, 366)
Screenshot: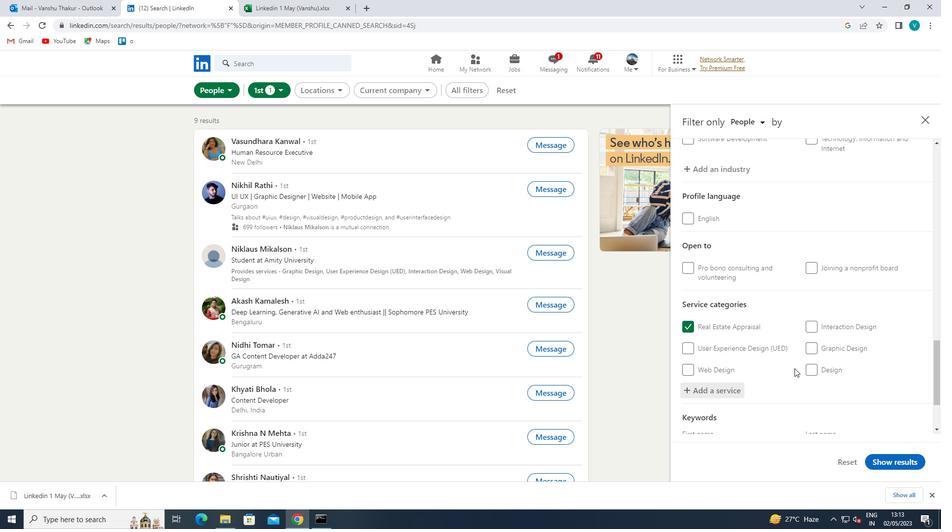 
Action: Mouse scrolled (799, 365) with delta (0, 0)
Screenshot: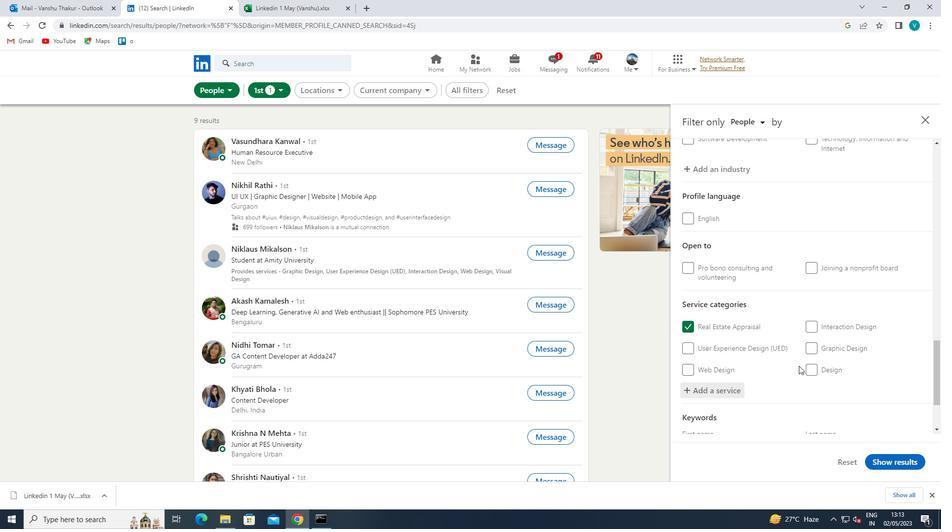 
Action: Mouse scrolled (799, 365) with delta (0, 0)
Screenshot: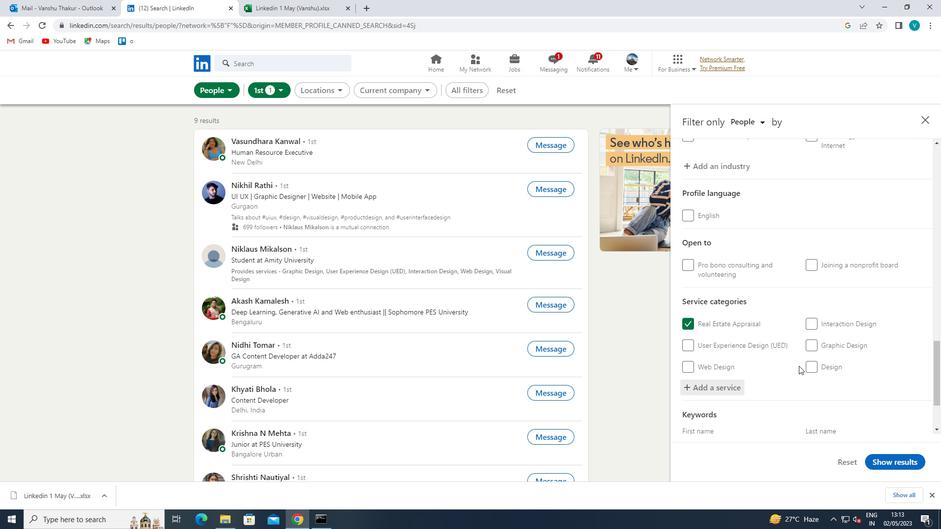 
Action: Mouse scrolled (799, 365) with delta (0, 0)
Screenshot: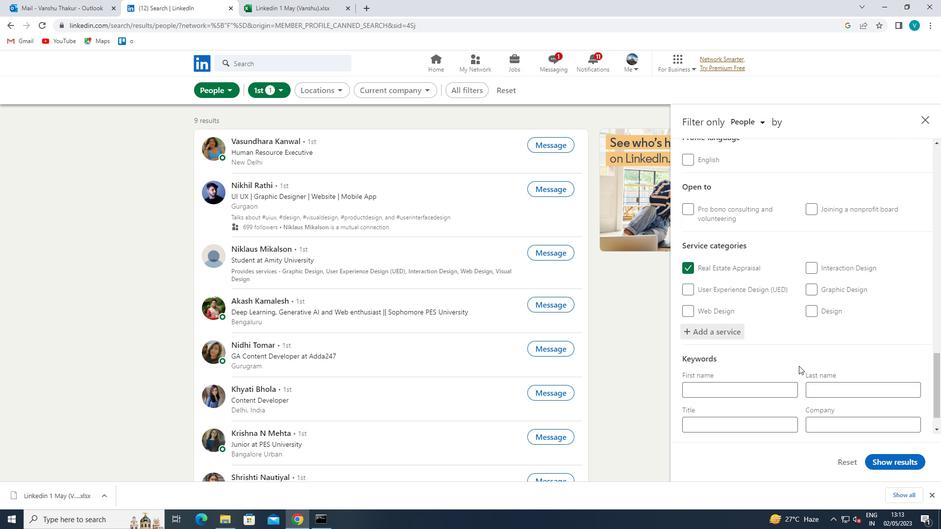 
Action: Mouse moved to (774, 381)
Screenshot: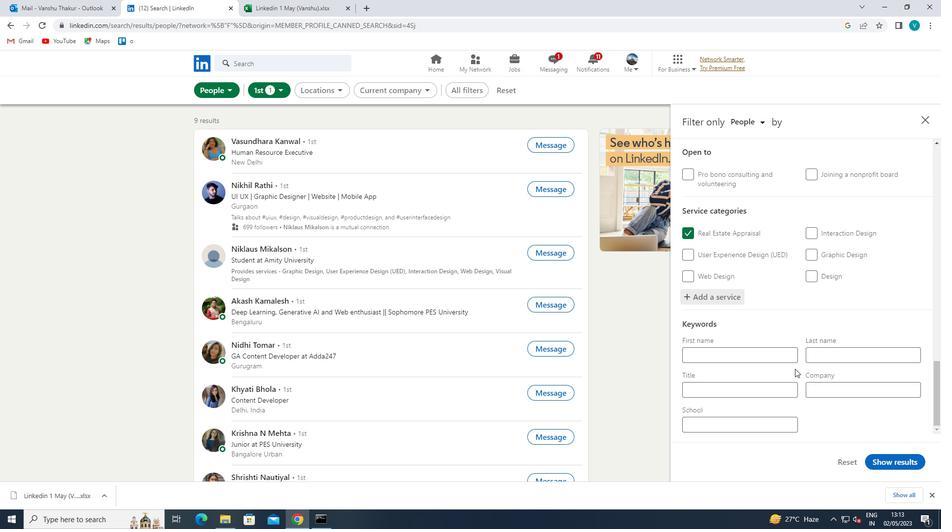 
Action: Mouse pressed left at (774, 381)
Screenshot: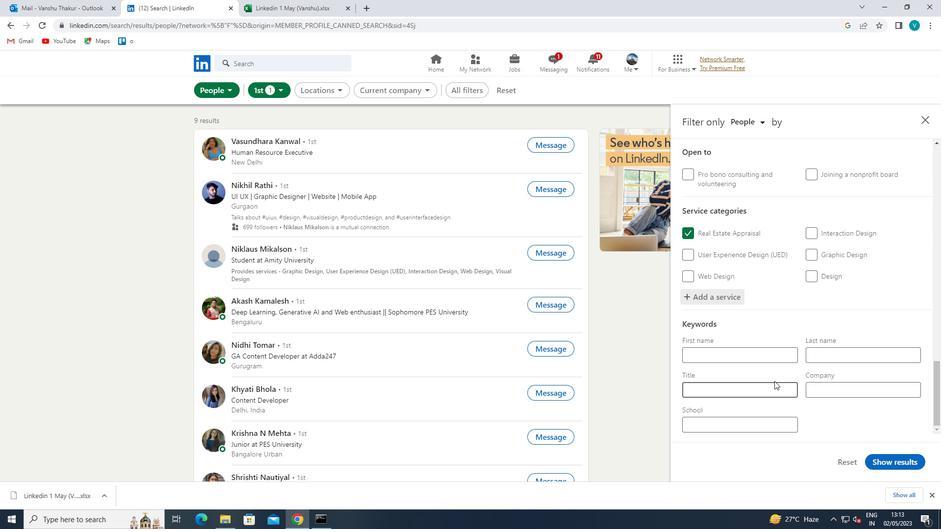 
Action: Key pressed <Key.shift><Key.shift><Key.shift><Key.shift><Key.shift><Key.shift><Key.shift><Key.shift><Key.shift>WEDDING<Key.space><Key.shift>COORDO<Key.backspace>INATOR
Screenshot: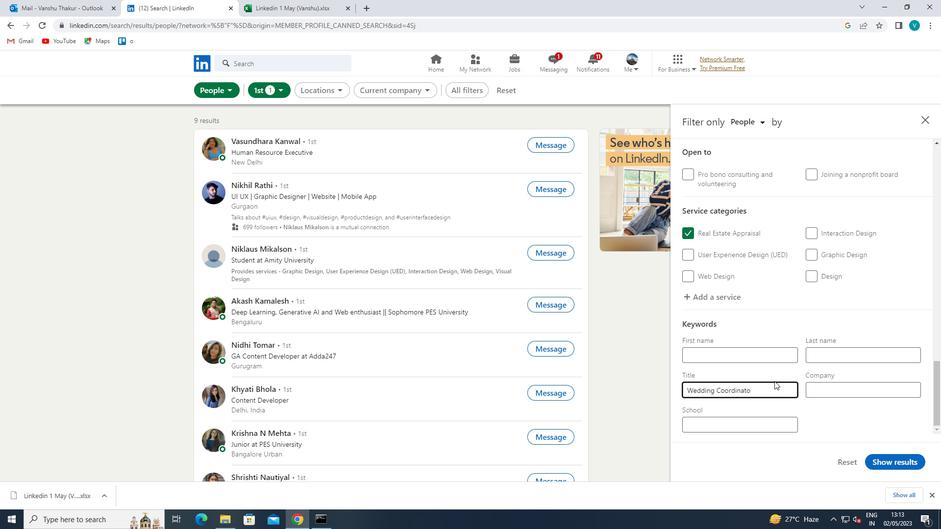 
Action: Mouse moved to (844, 408)
Screenshot: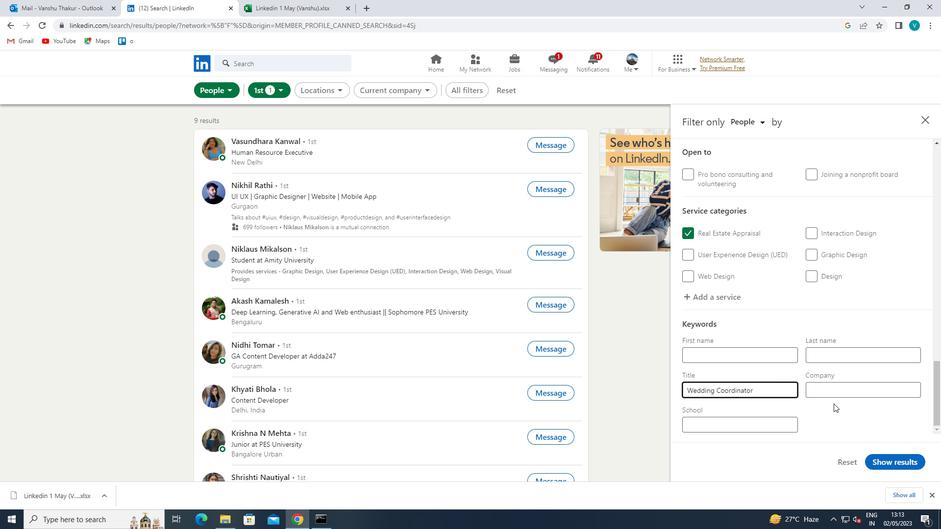 
Action: Mouse scrolled (844, 408) with delta (0, 0)
Screenshot: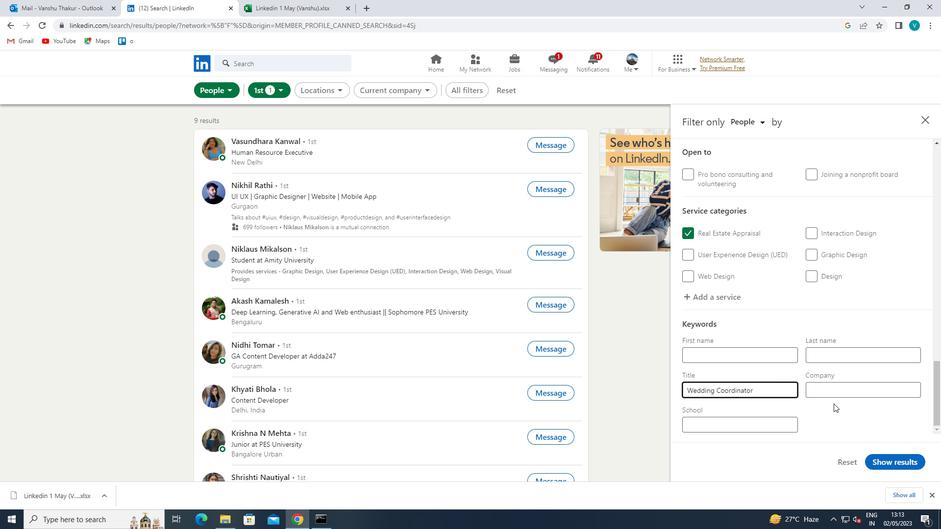 
Action: Mouse moved to (847, 409)
Screenshot: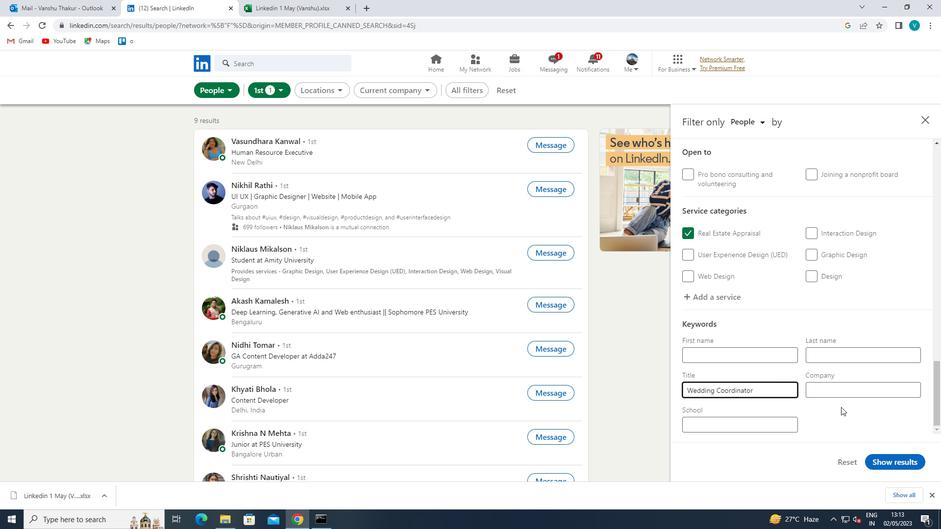 
Action: Mouse scrolled (847, 409) with delta (0, 0)
Screenshot: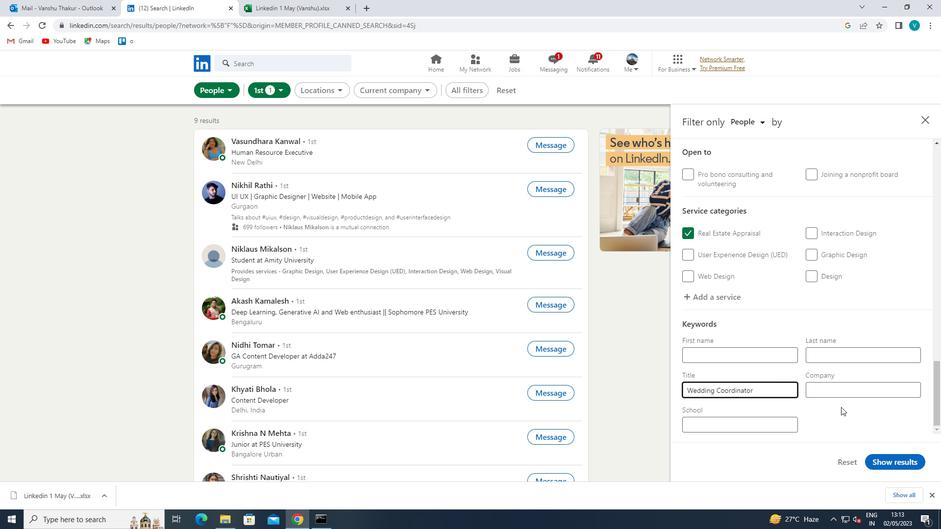 
Action: Mouse moved to (851, 411)
Screenshot: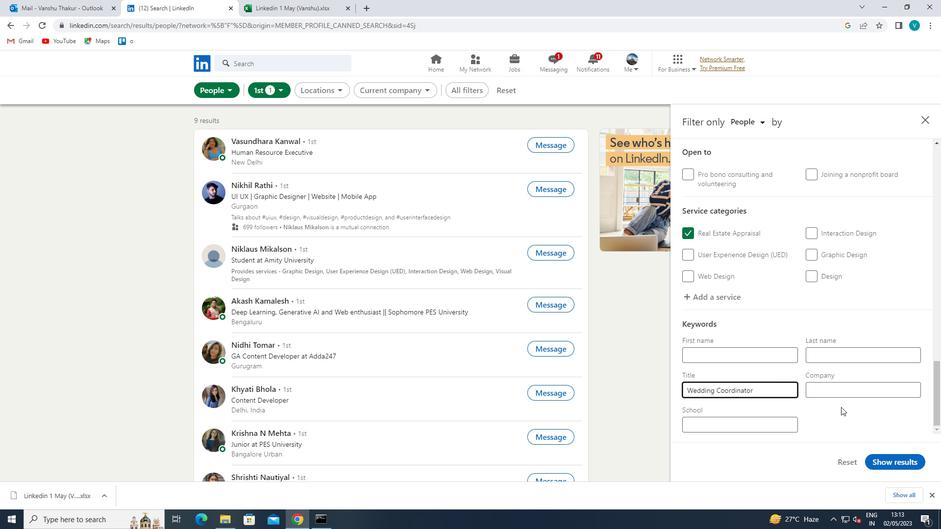 
Action: Mouse scrolled (851, 410) with delta (0, 0)
Screenshot: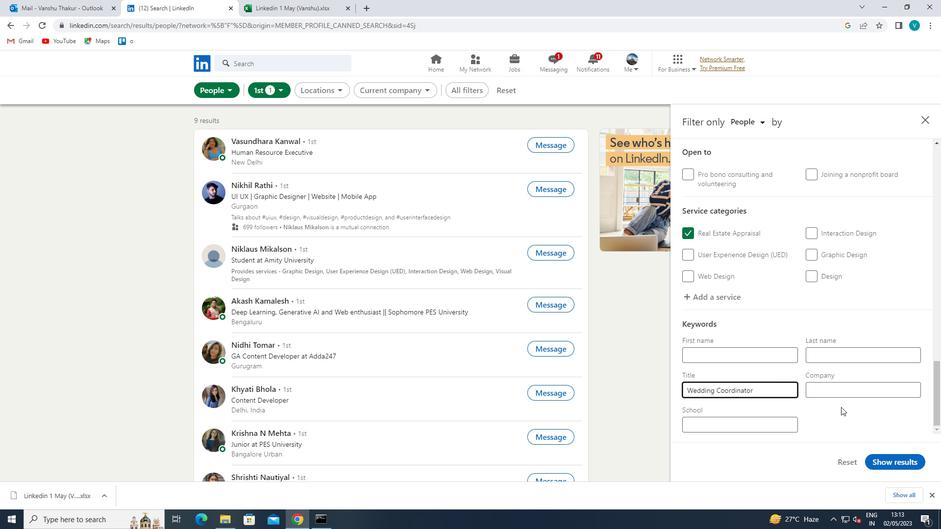 
Action: Mouse moved to (886, 457)
Screenshot: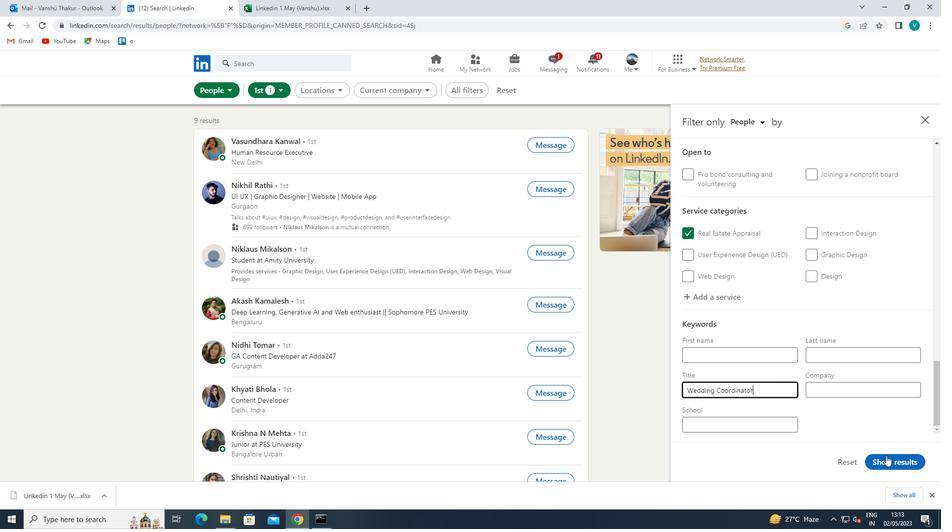 
Action: Mouse pressed left at (886, 457)
Screenshot: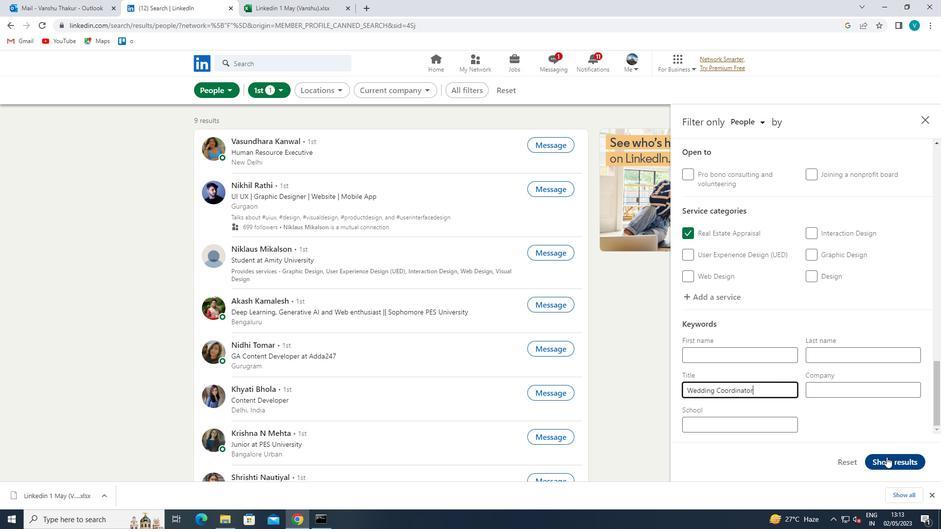 
